 Task: Create a due date automation trigger when advanced on, on the monday after a card is due add fields without custom field "Resume" set to a number lower than 1 and lower than 10 at 11:00 AM.
Action: Mouse moved to (1133, 98)
Screenshot: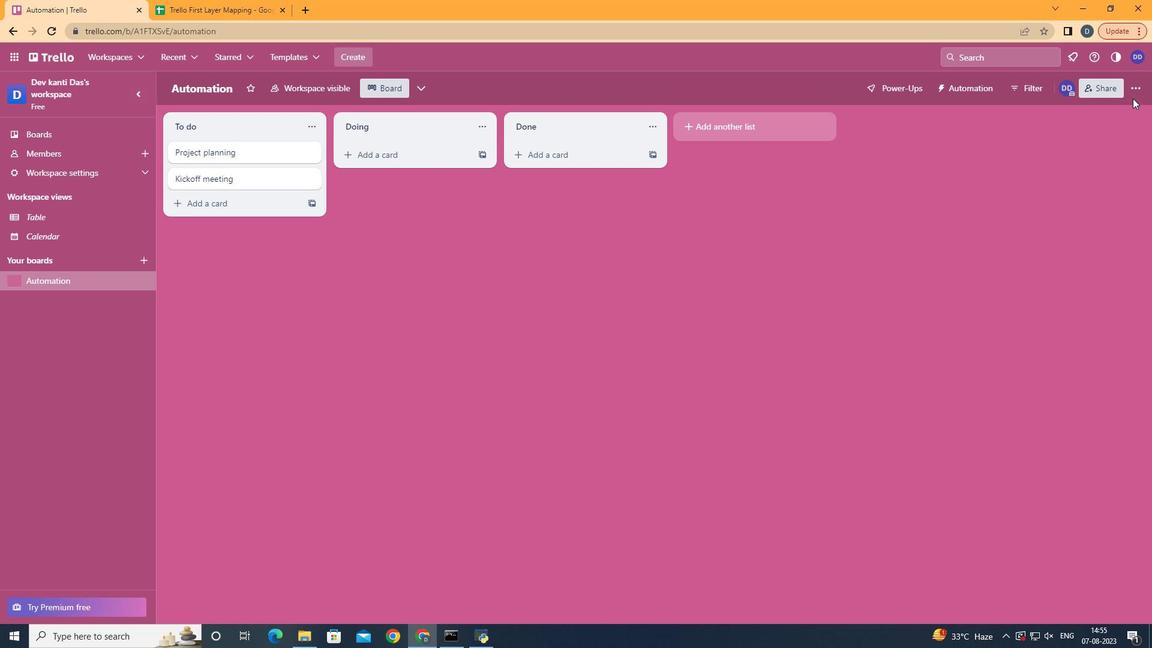 
Action: Mouse pressed left at (1133, 98)
Screenshot: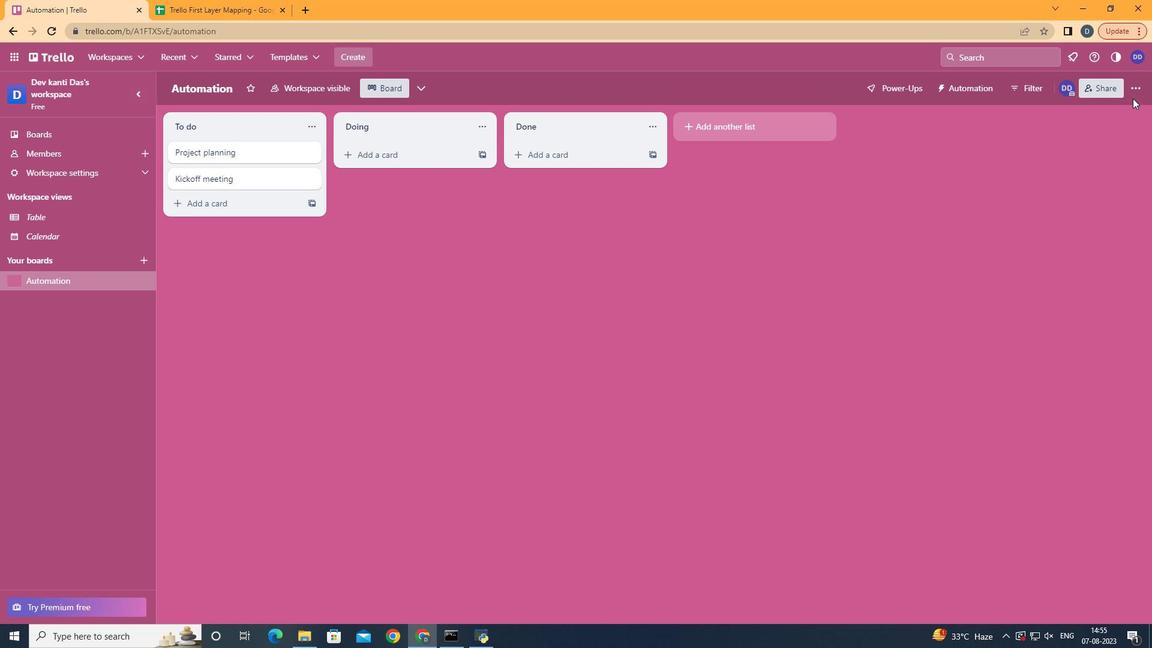 
Action: Mouse moved to (1133, 89)
Screenshot: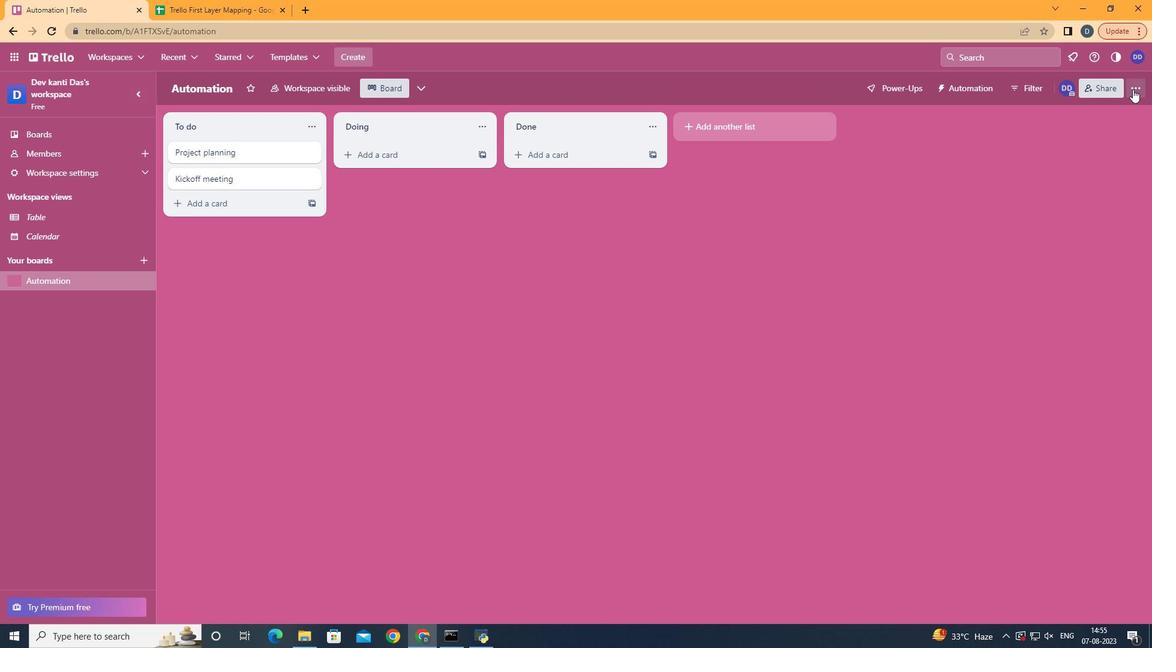 
Action: Mouse pressed left at (1133, 89)
Screenshot: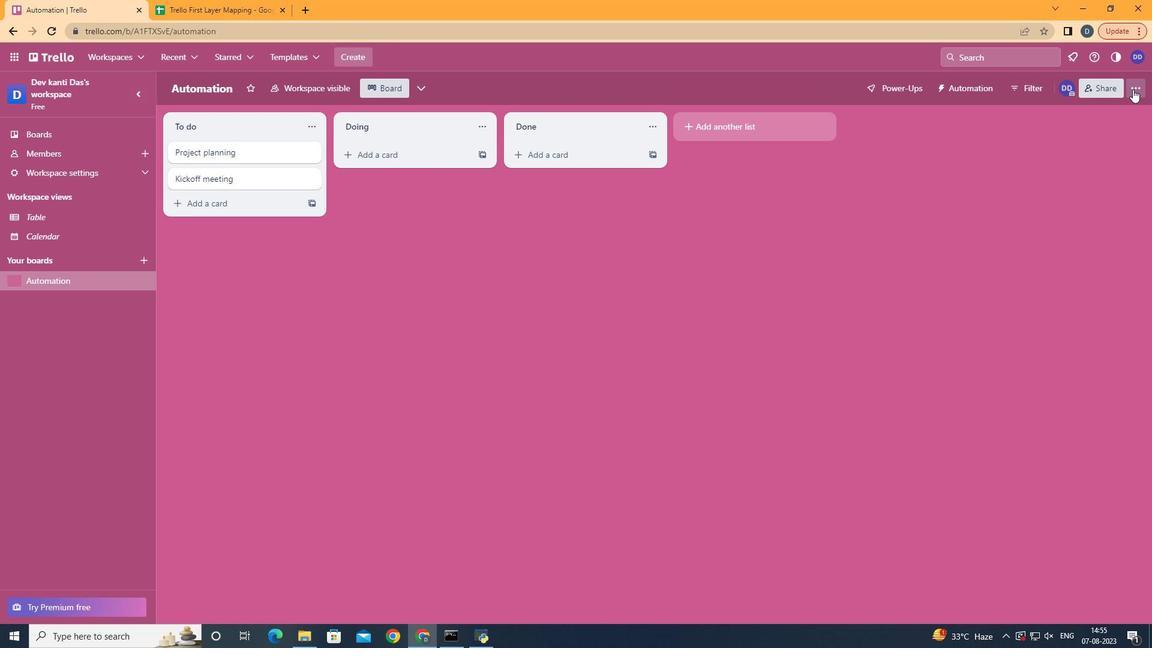 
Action: Mouse moved to (1049, 254)
Screenshot: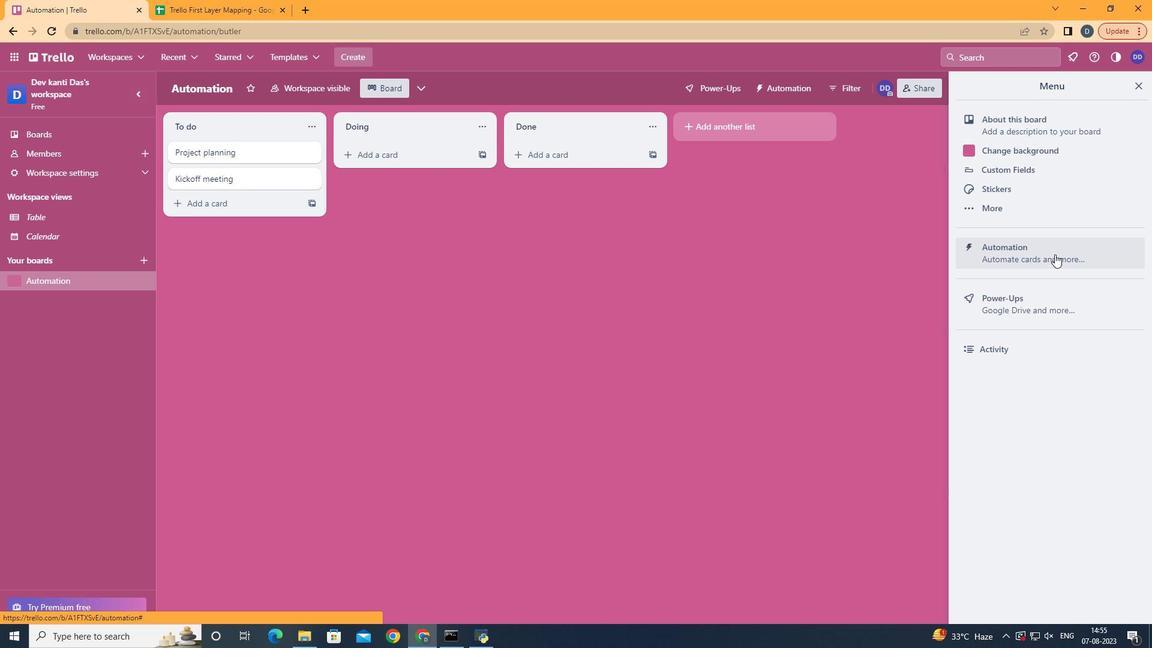 
Action: Mouse pressed left at (1049, 252)
Screenshot: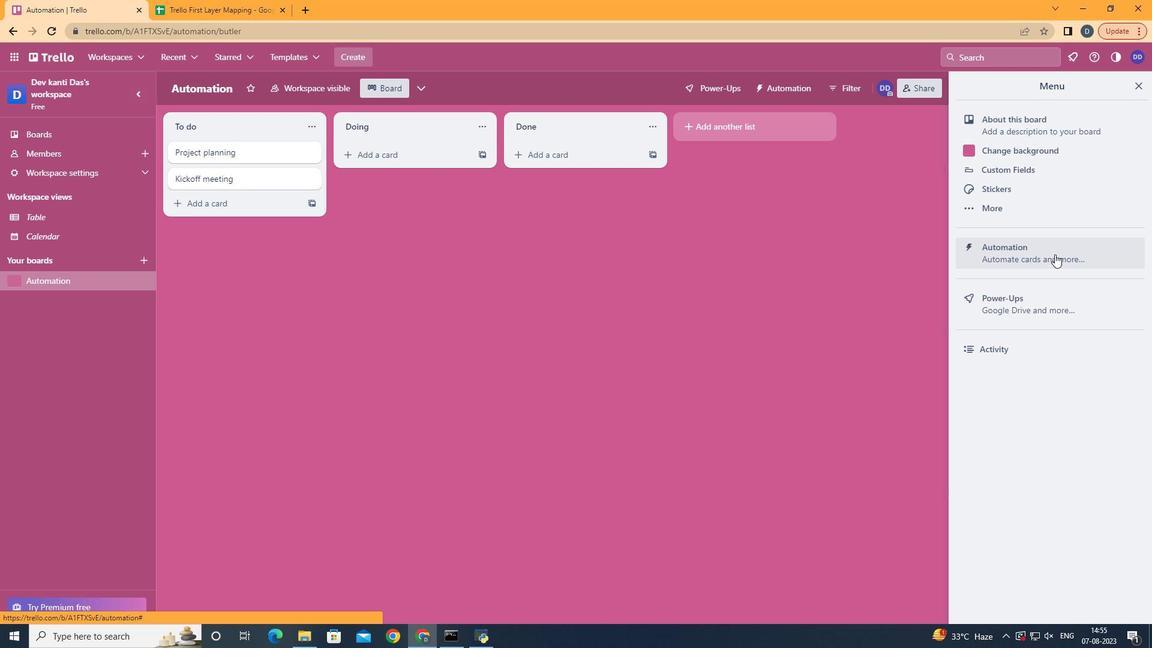 
Action: Mouse moved to (228, 233)
Screenshot: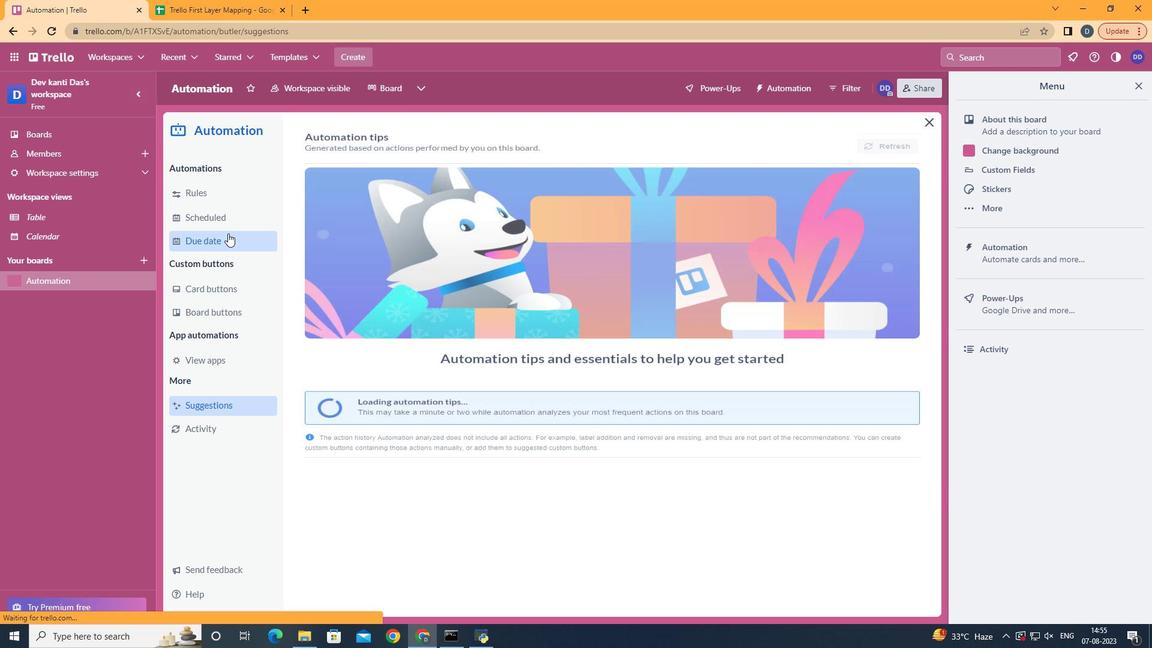 
Action: Mouse pressed left at (228, 233)
Screenshot: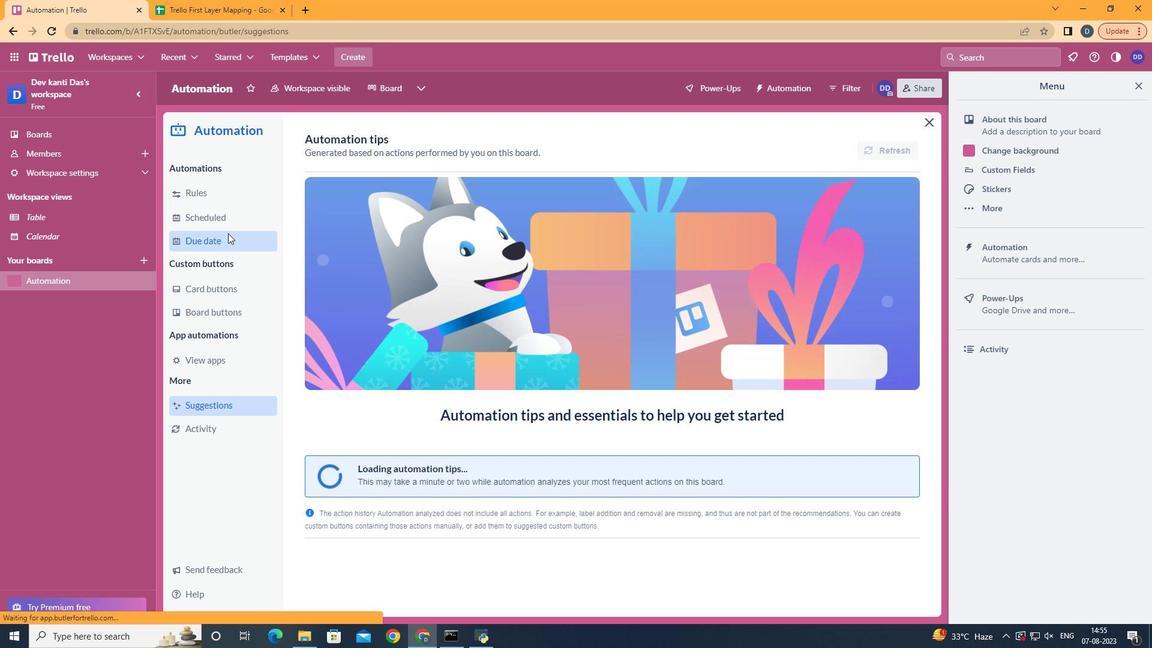 
Action: Mouse moved to (843, 145)
Screenshot: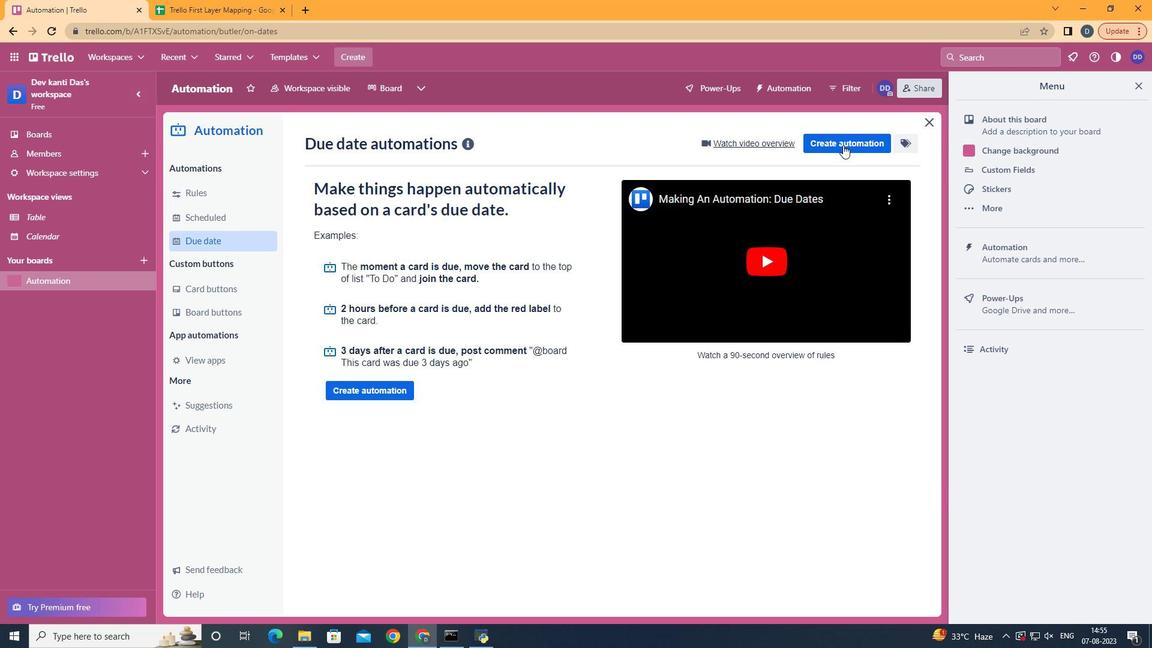 
Action: Mouse pressed left at (843, 145)
Screenshot: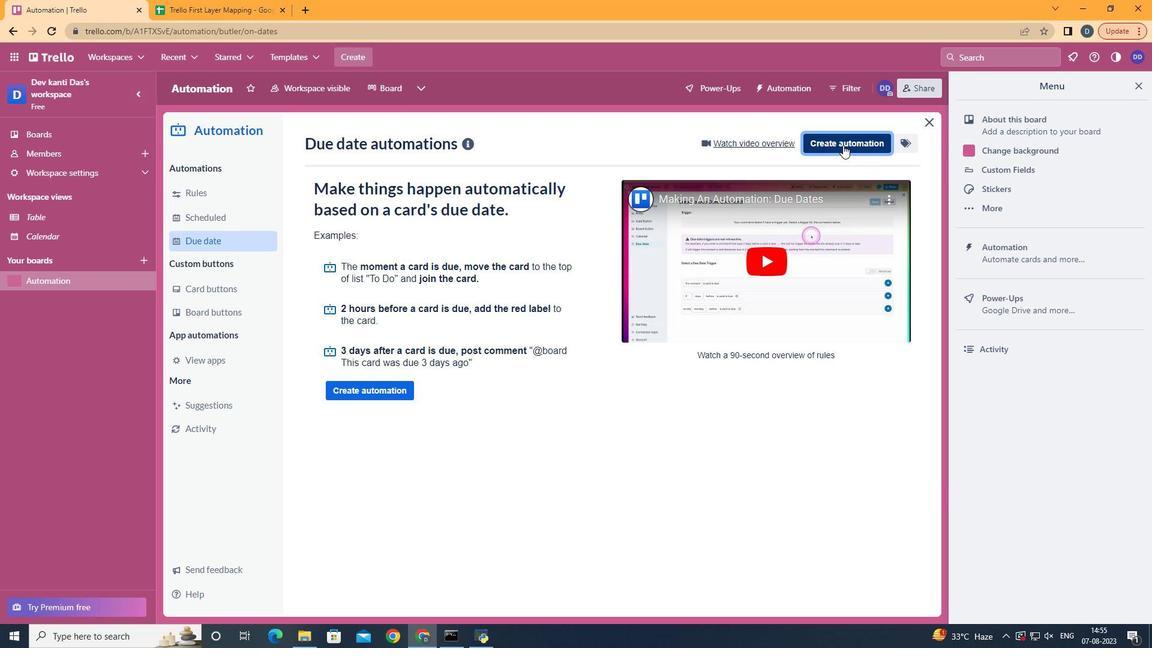 
Action: Mouse moved to (635, 260)
Screenshot: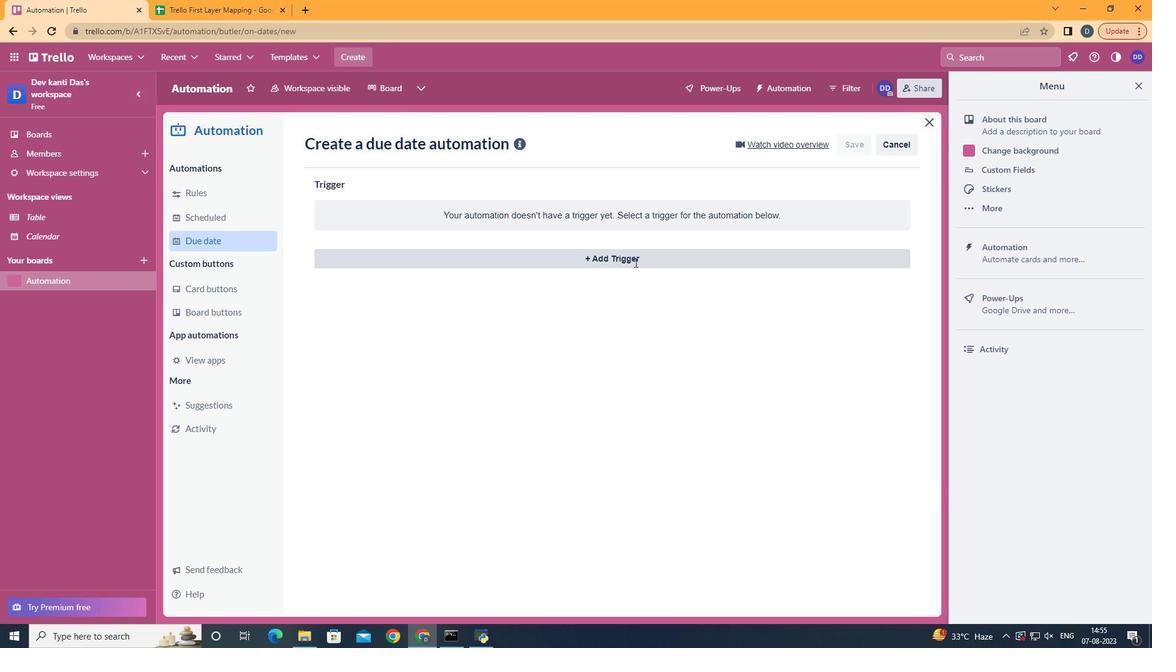 
Action: Mouse pressed left at (635, 260)
Screenshot: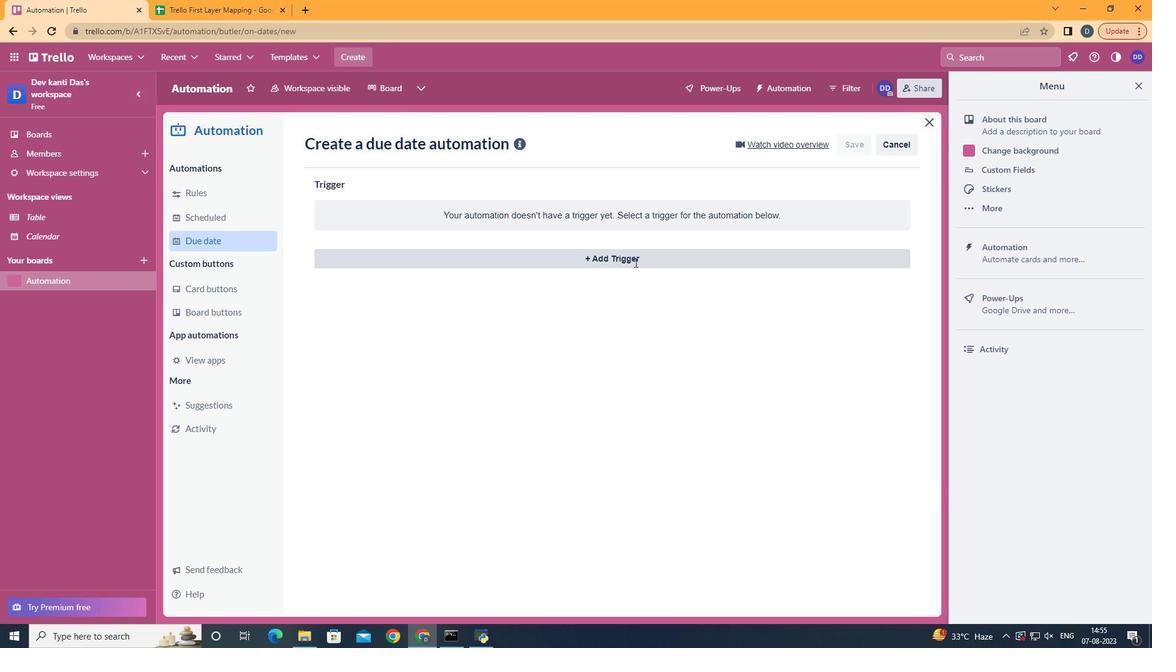 
Action: Mouse moved to (379, 316)
Screenshot: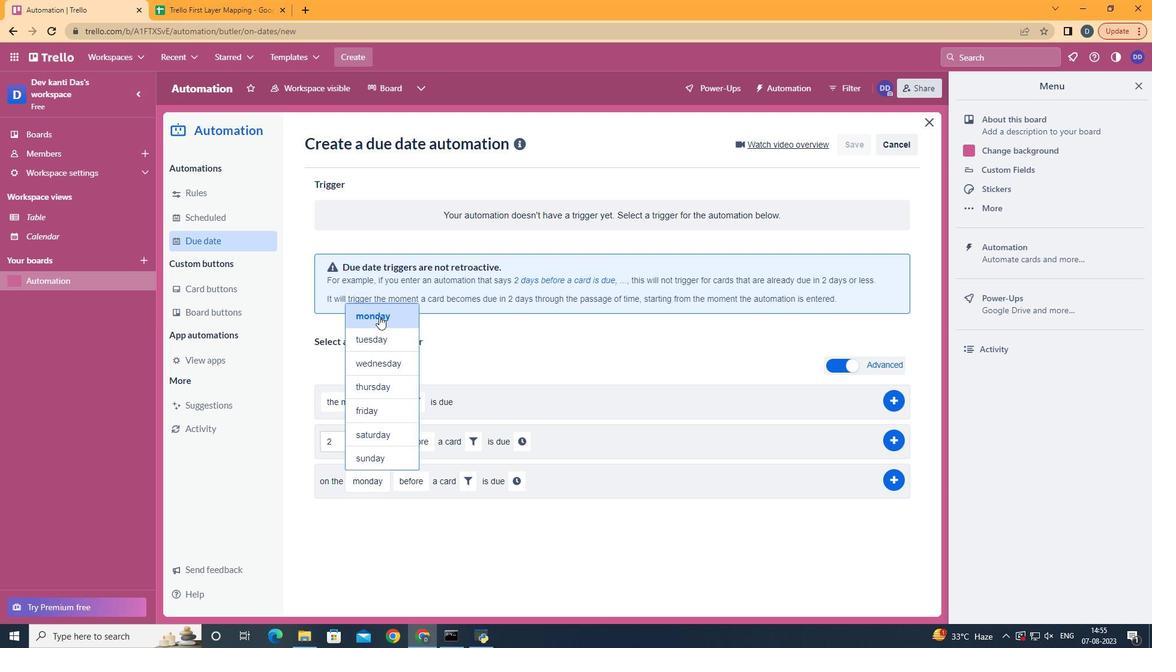 
Action: Mouse pressed left at (379, 316)
Screenshot: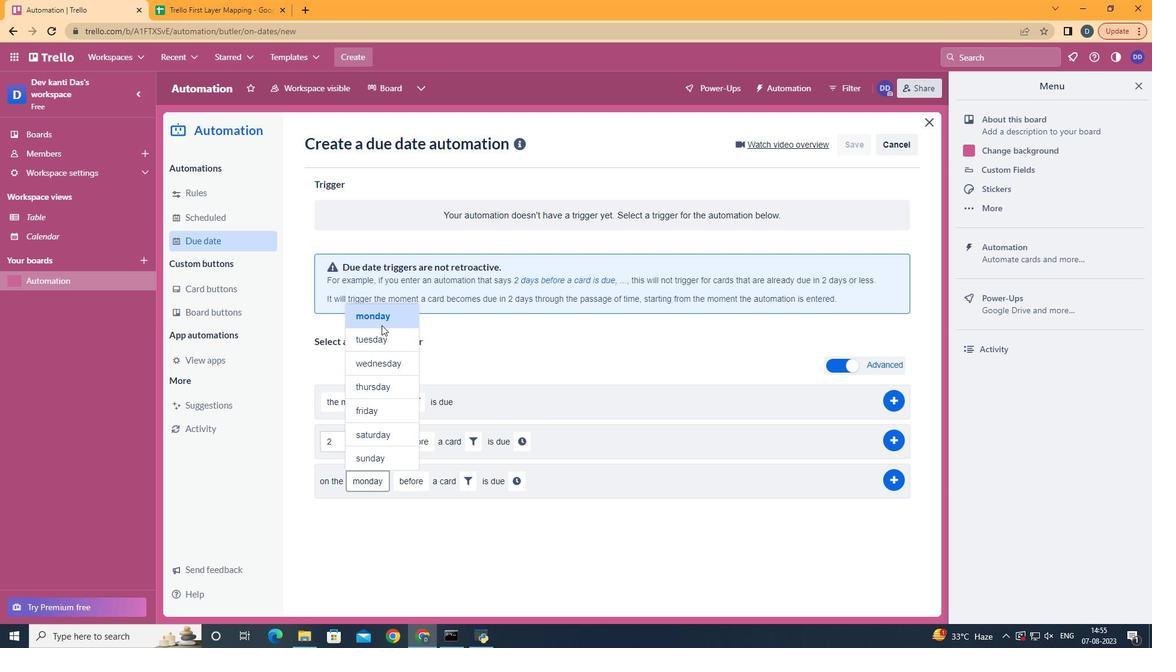 
Action: Mouse moved to (431, 529)
Screenshot: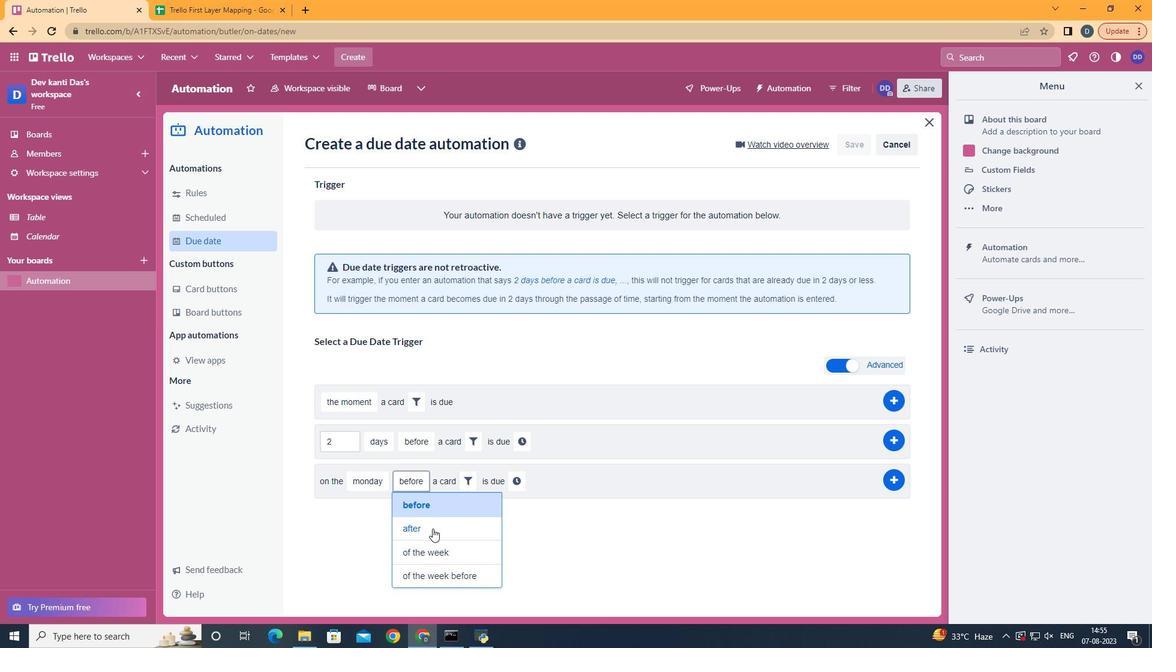 
Action: Mouse pressed left at (431, 529)
Screenshot: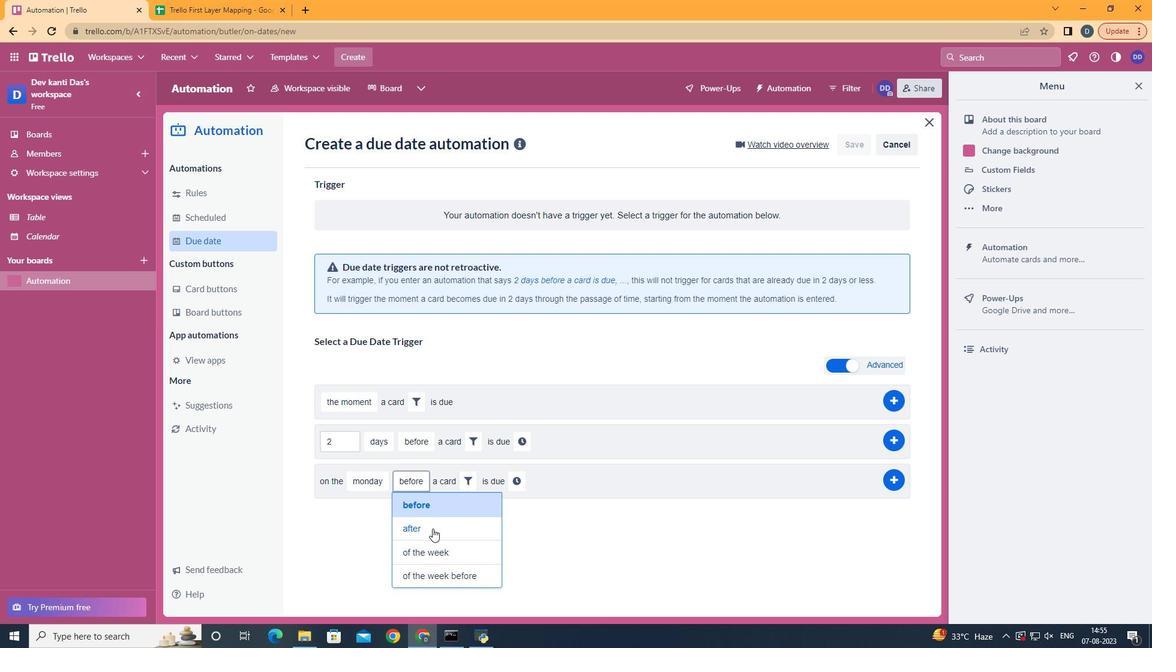 
Action: Mouse moved to (456, 480)
Screenshot: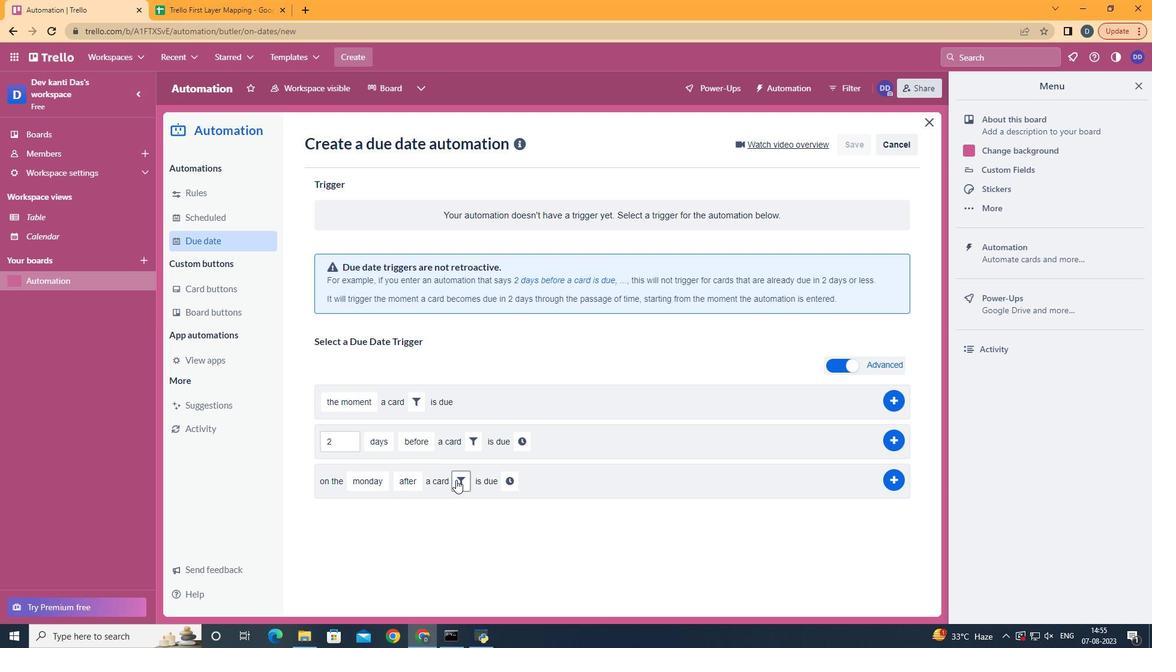 
Action: Mouse pressed left at (456, 480)
Screenshot: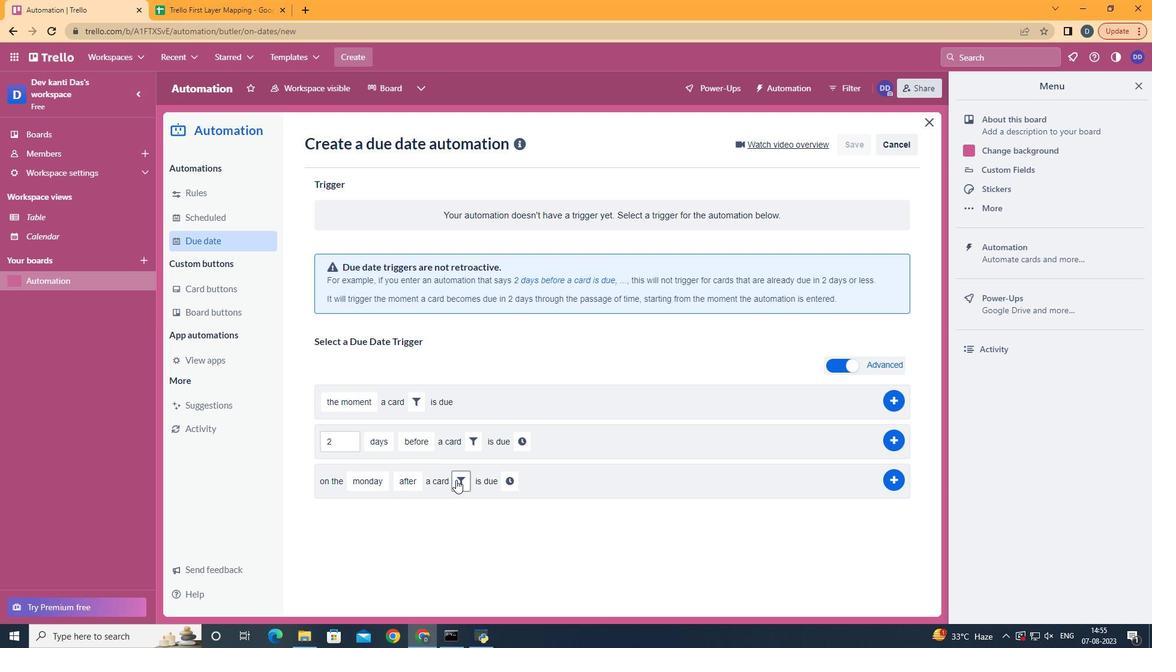 
Action: Mouse moved to (662, 512)
Screenshot: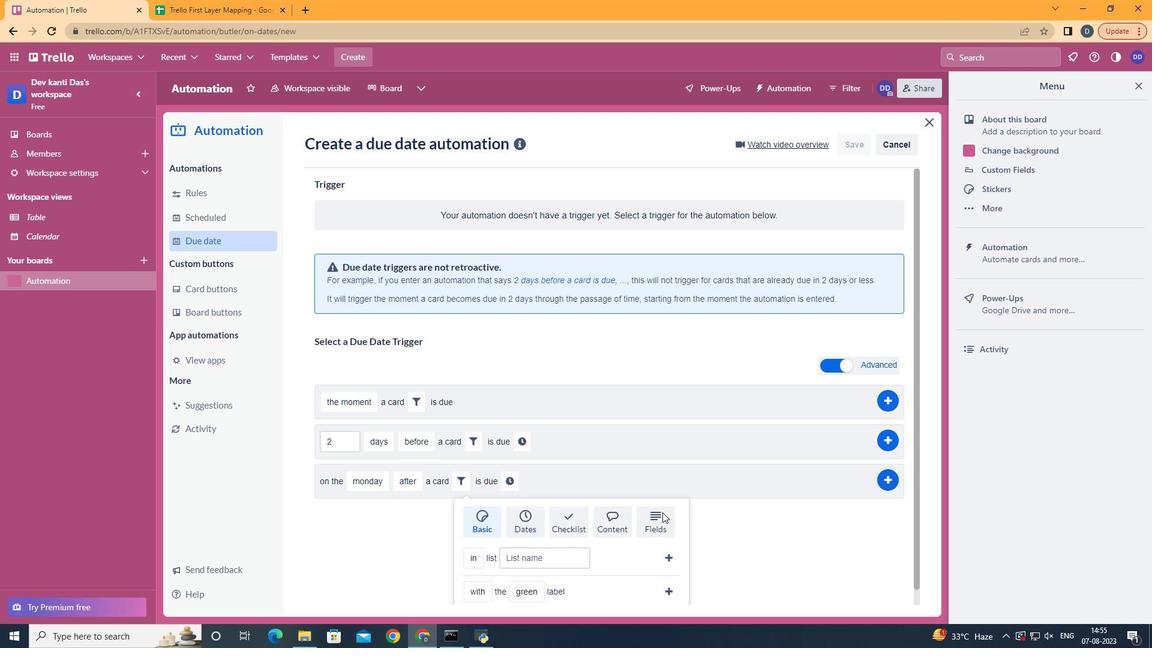 
Action: Mouse pressed left at (662, 512)
Screenshot: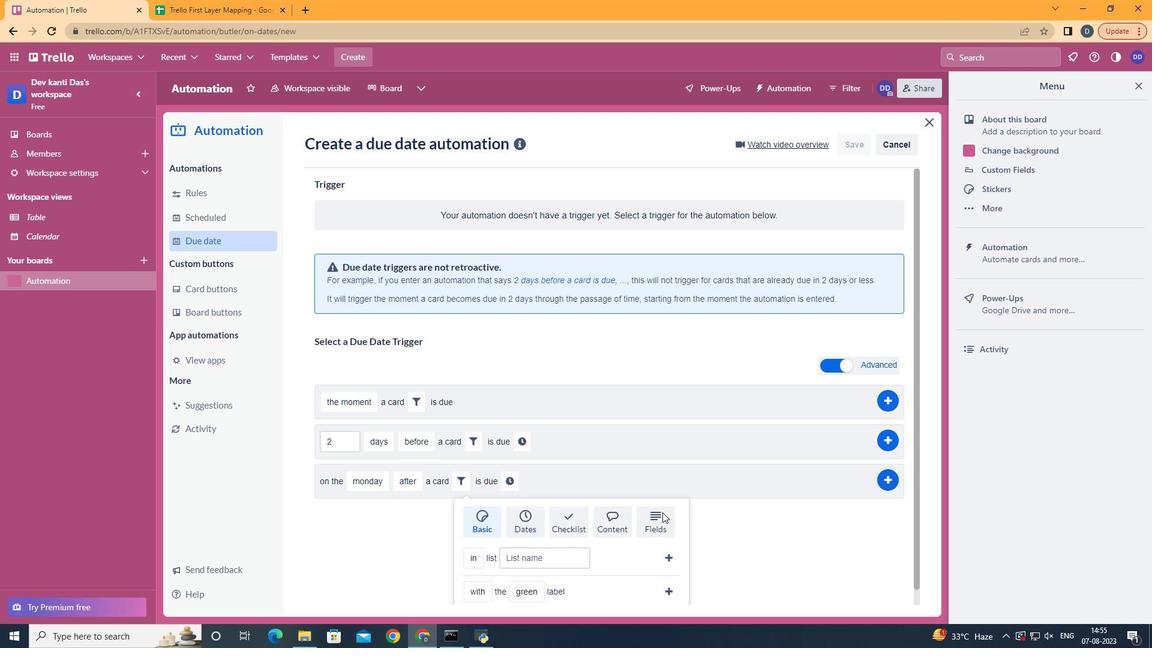 
Action: Mouse scrolled (662, 512) with delta (0, 0)
Screenshot: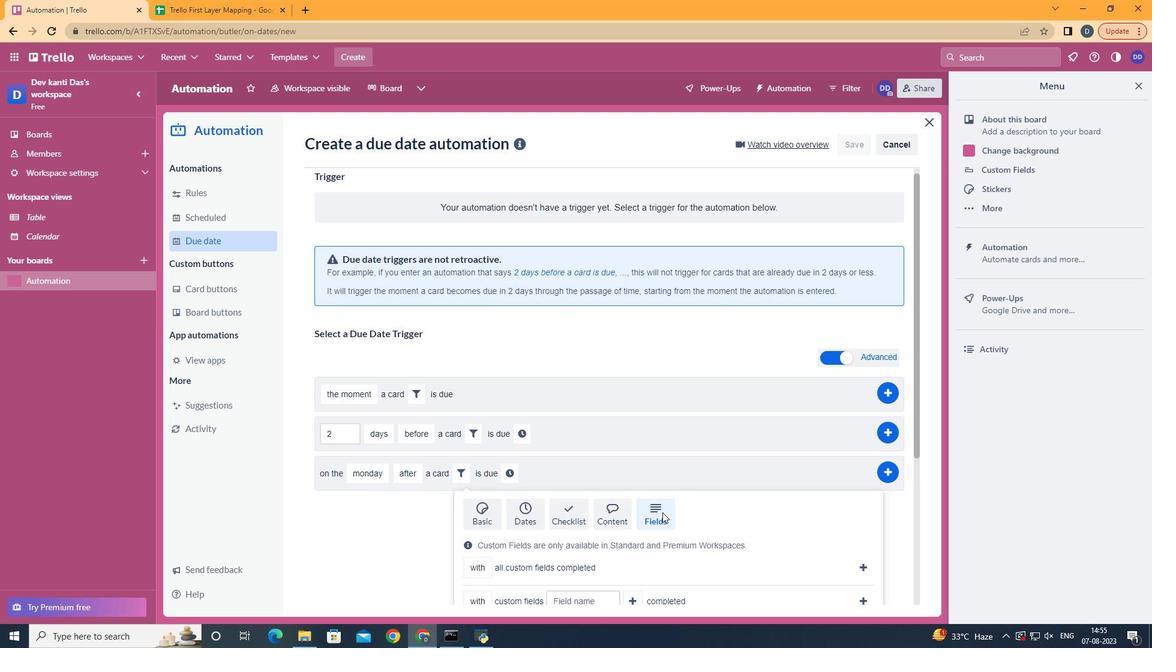
Action: Mouse scrolled (662, 512) with delta (0, 0)
Screenshot: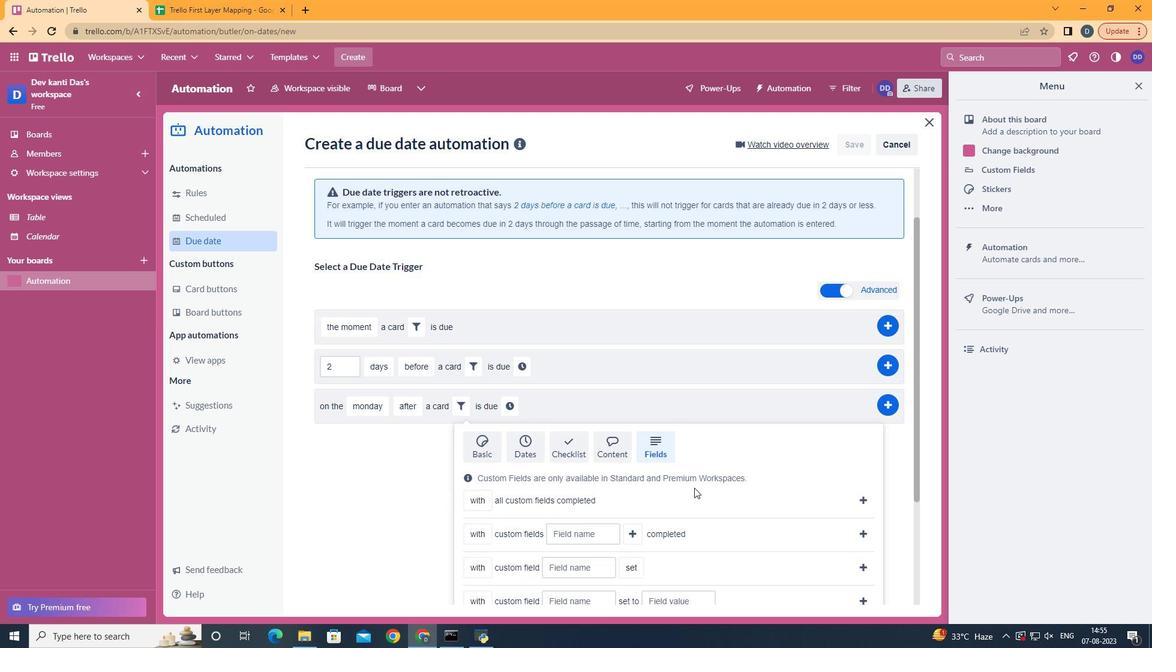 
Action: Mouse scrolled (662, 512) with delta (0, 0)
Screenshot: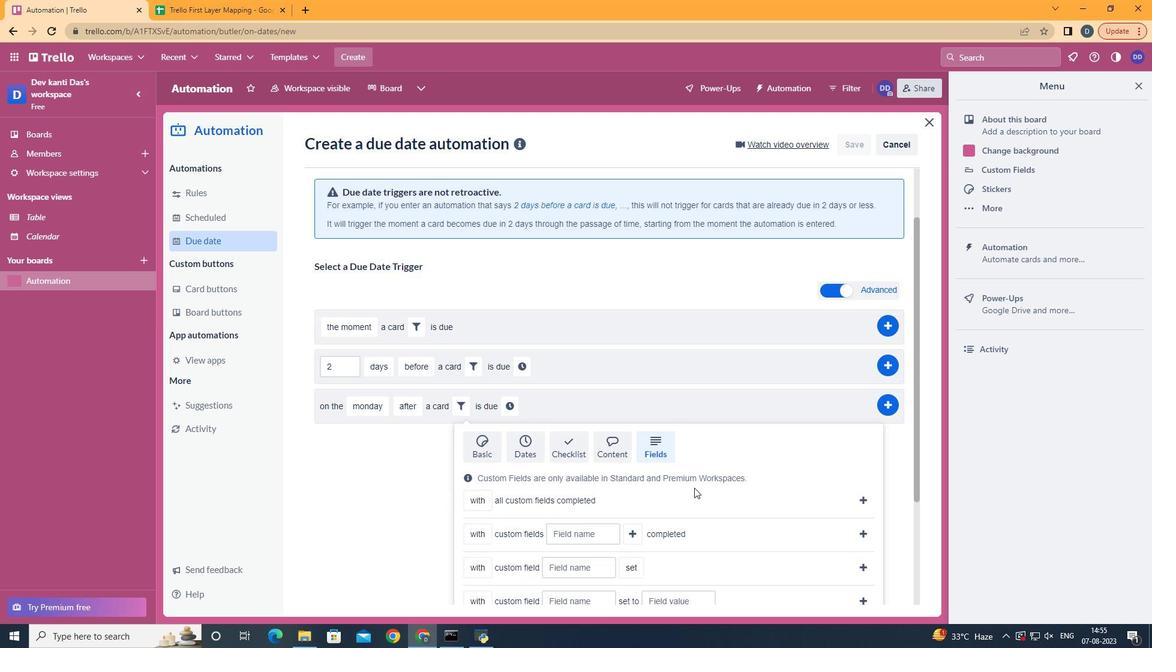 
Action: Mouse scrolled (662, 512) with delta (0, 0)
Screenshot: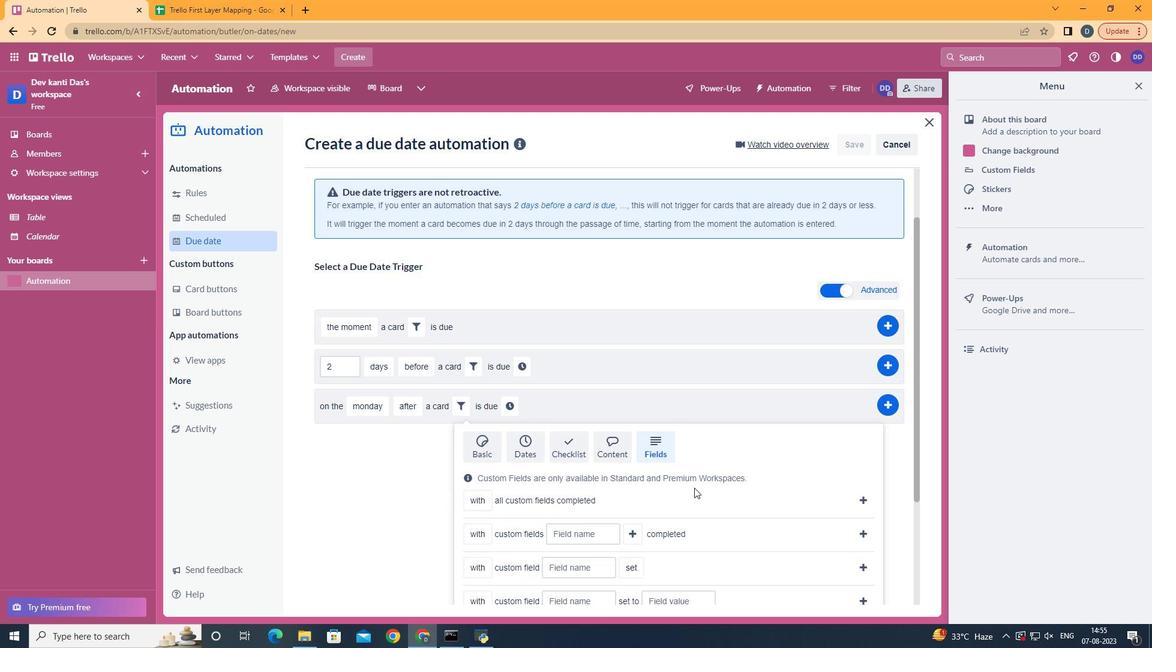 
Action: Mouse scrolled (662, 512) with delta (0, 0)
Screenshot: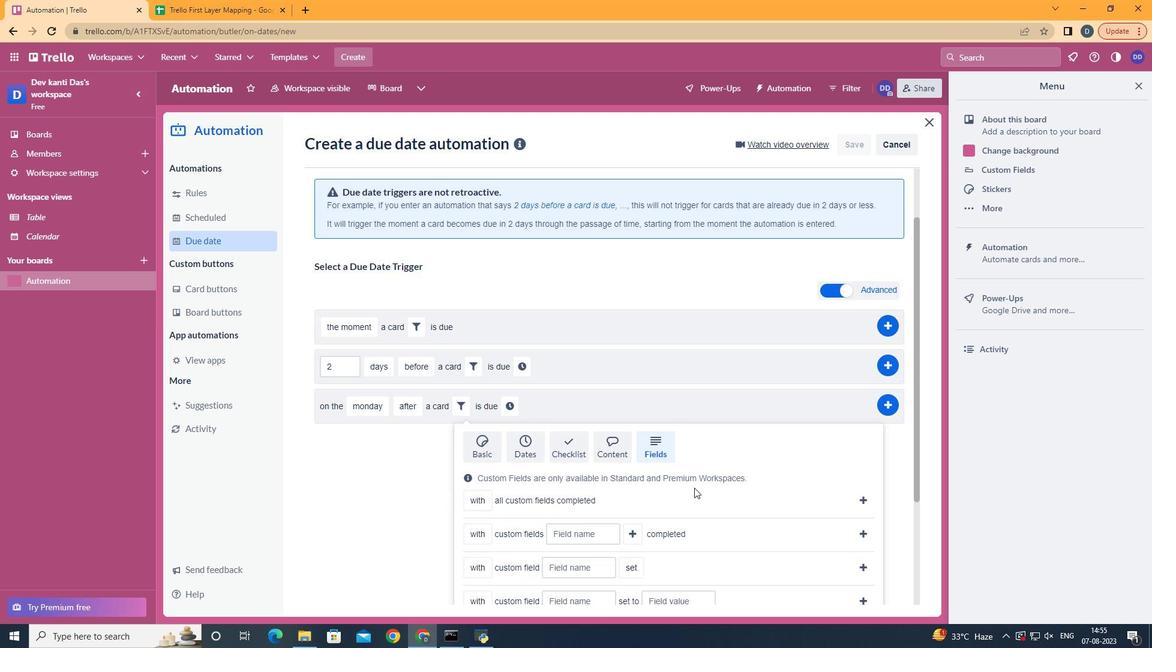 
Action: Mouse scrolled (662, 512) with delta (0, 0)
Screenshot: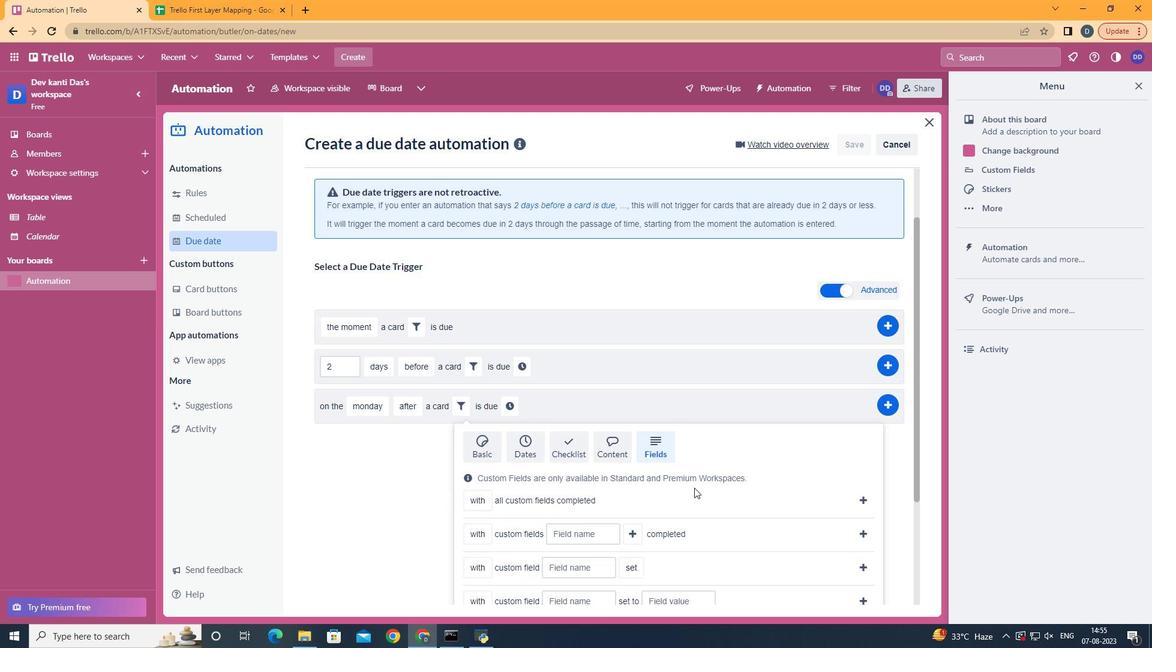 
Action: Mouse moved to (488, 555)
Screenshot: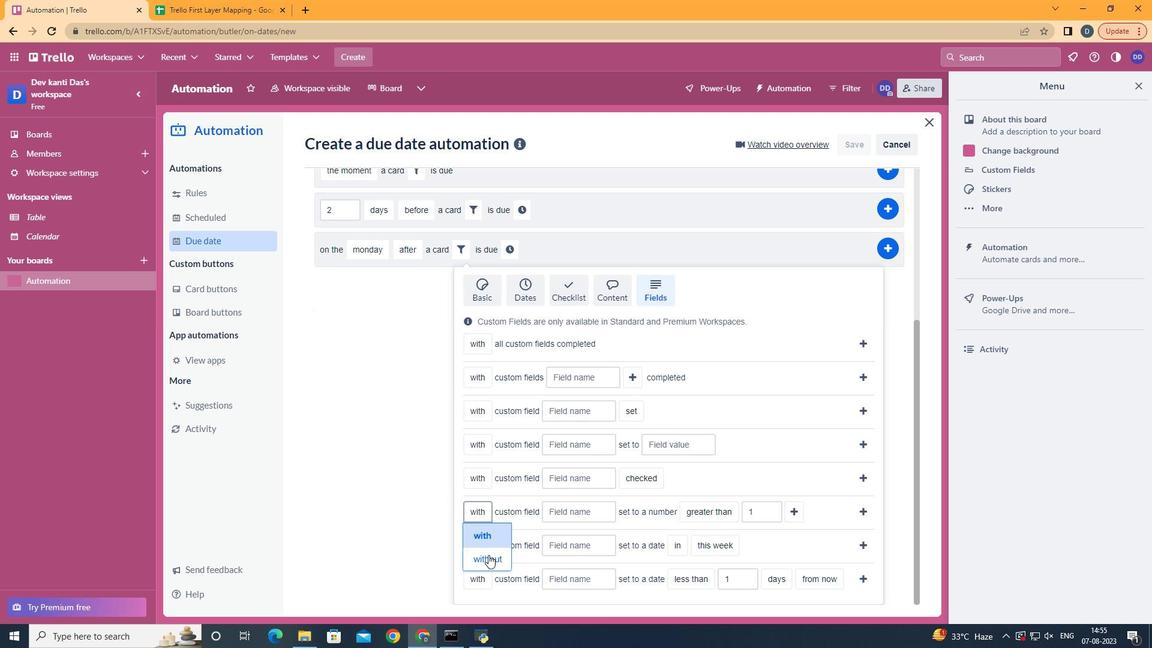 
Action: Mouse pressed left at (488, 555)
Screenshot: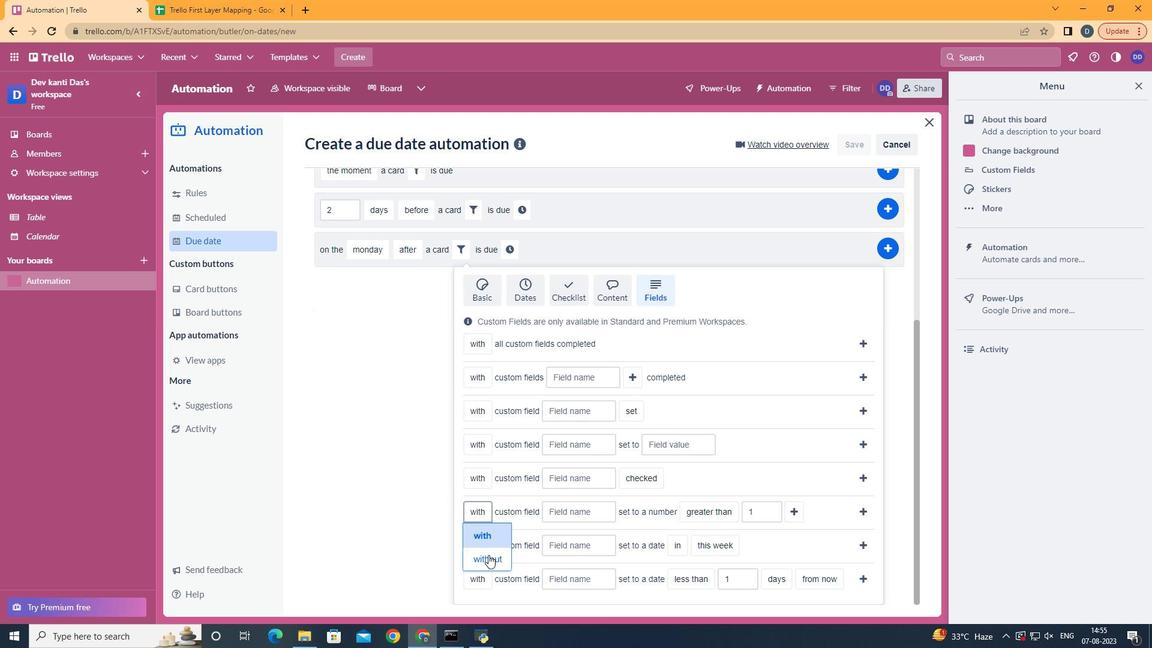 
Action: Mouse moved to (580, 516)
Screenshot: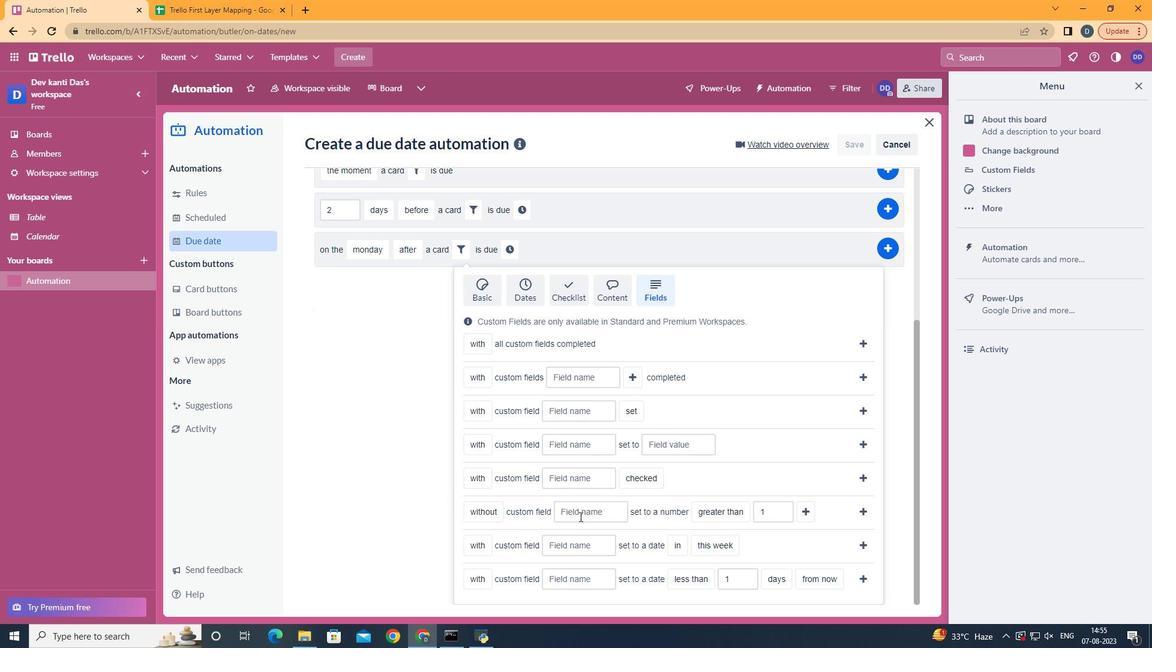 
Action: Mouse pressed left at (580, 516)
Screenshot: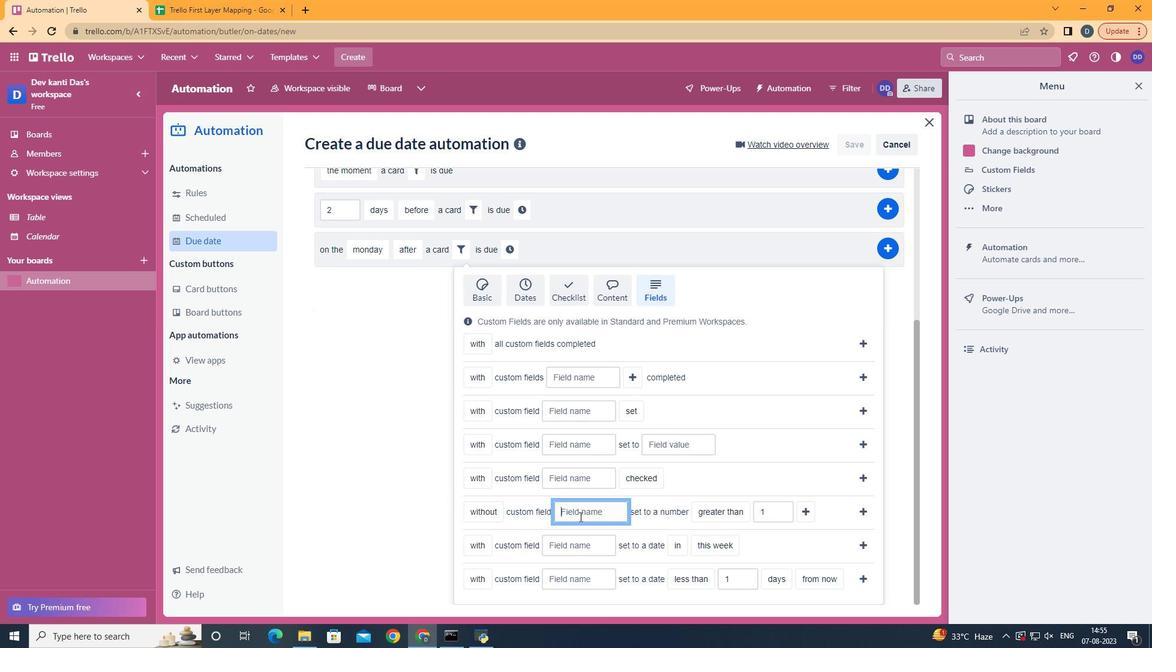 
Action: Key pressed <Key.shift>Resume
Screenshot: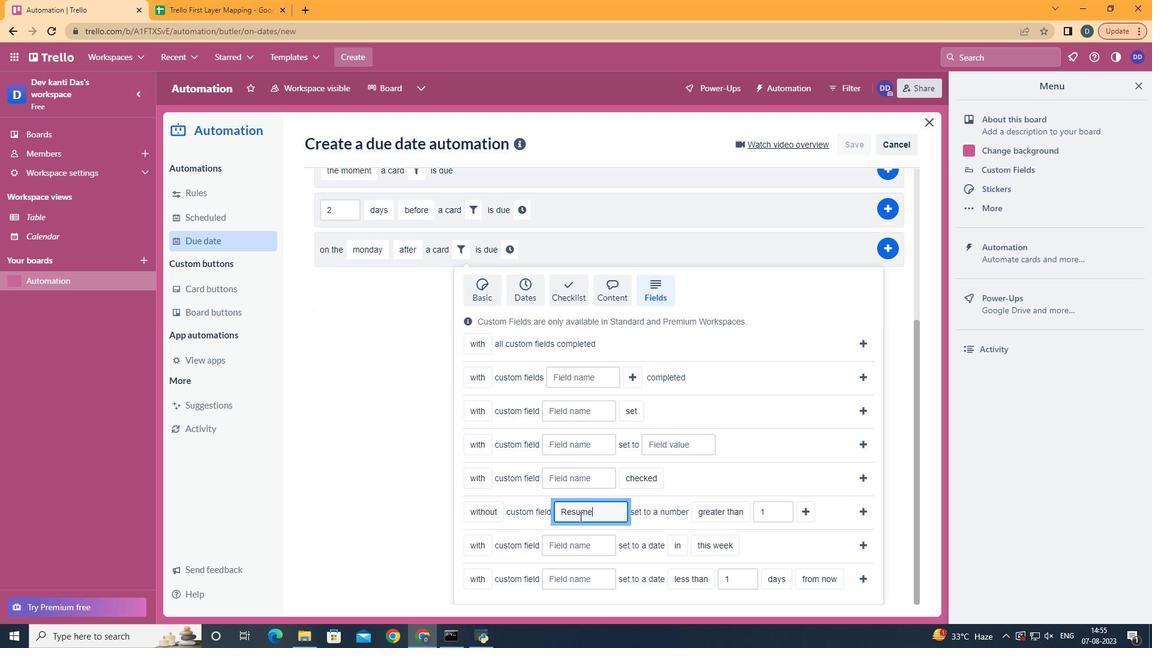 
Action: Mouse moved to (745, 465)
Screenshot: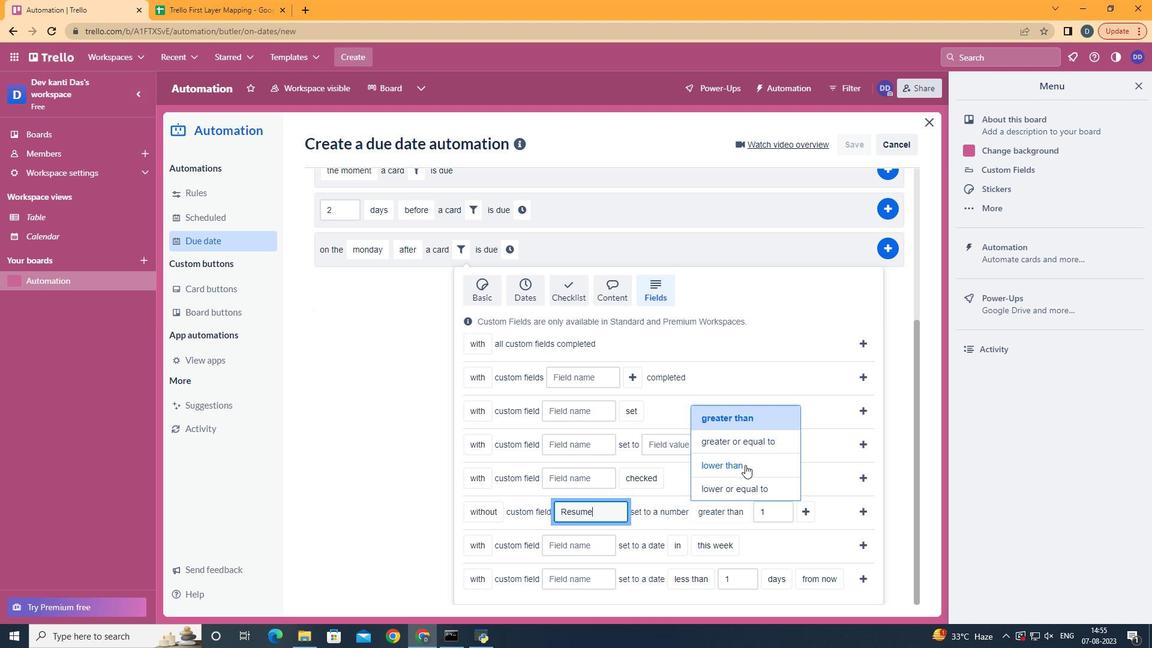 
Action: Mouse pressed left at (745, 465)
Screenshot: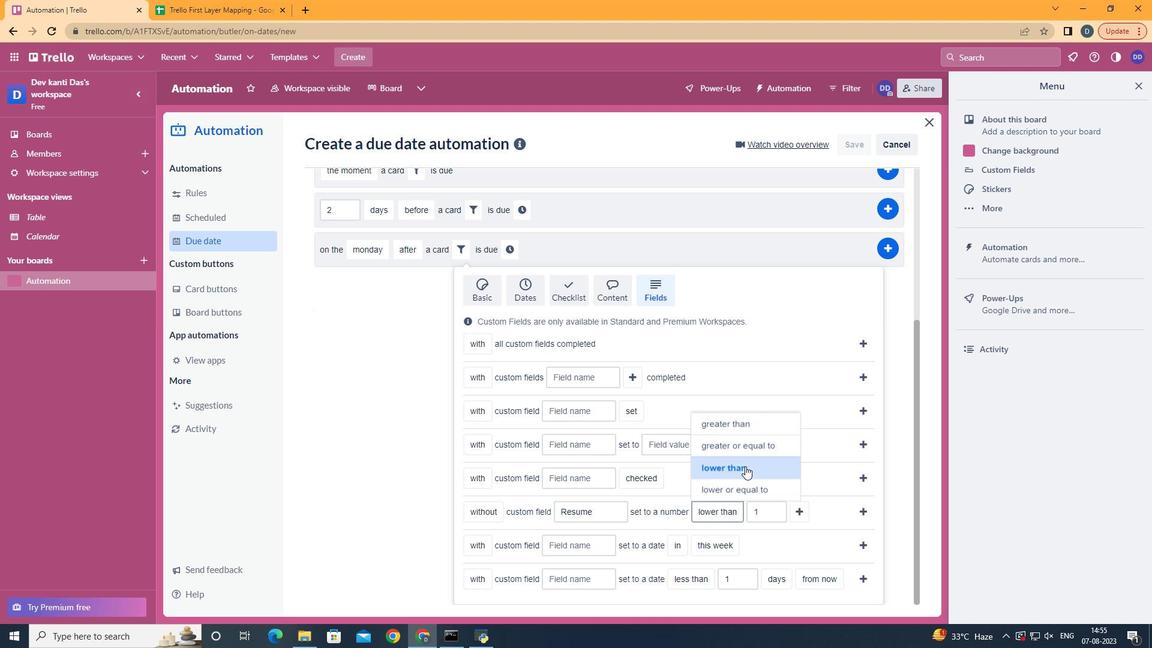 
Action: Mouse moved to (801, 507)
Screenshot: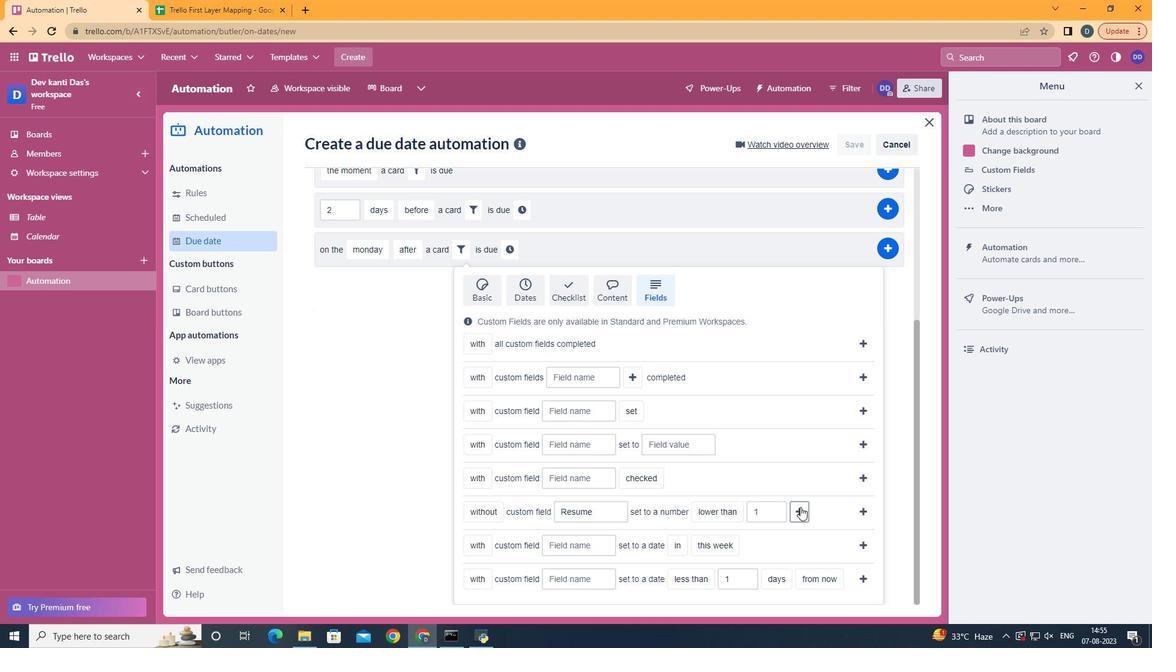 
Action: Mouse pressed left at (801, 507)
Screenshot: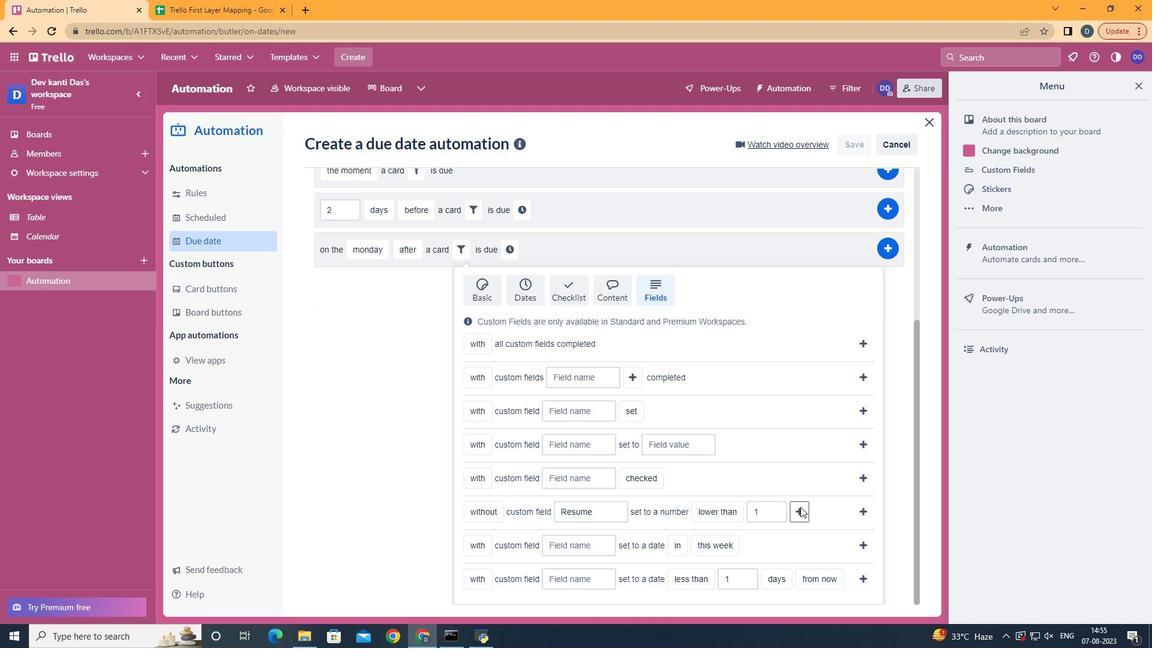 
Action: Mouse moved to (523, 436)
Screenshot: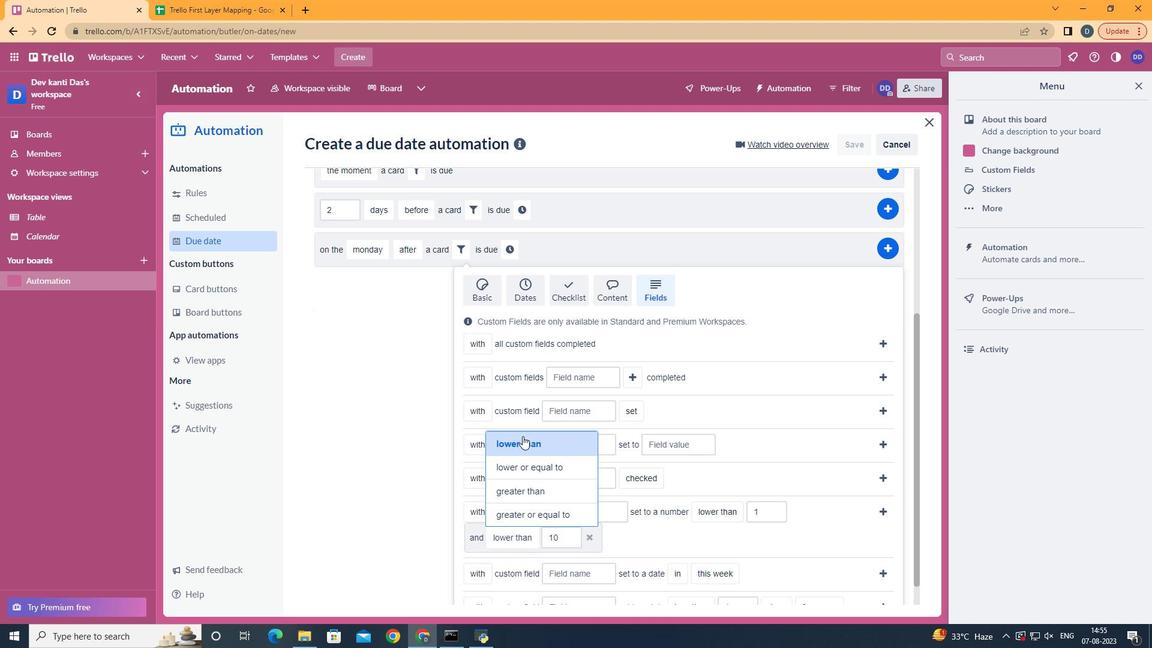 
Action: Mouse pressed left at (523, 436)
Screenshot: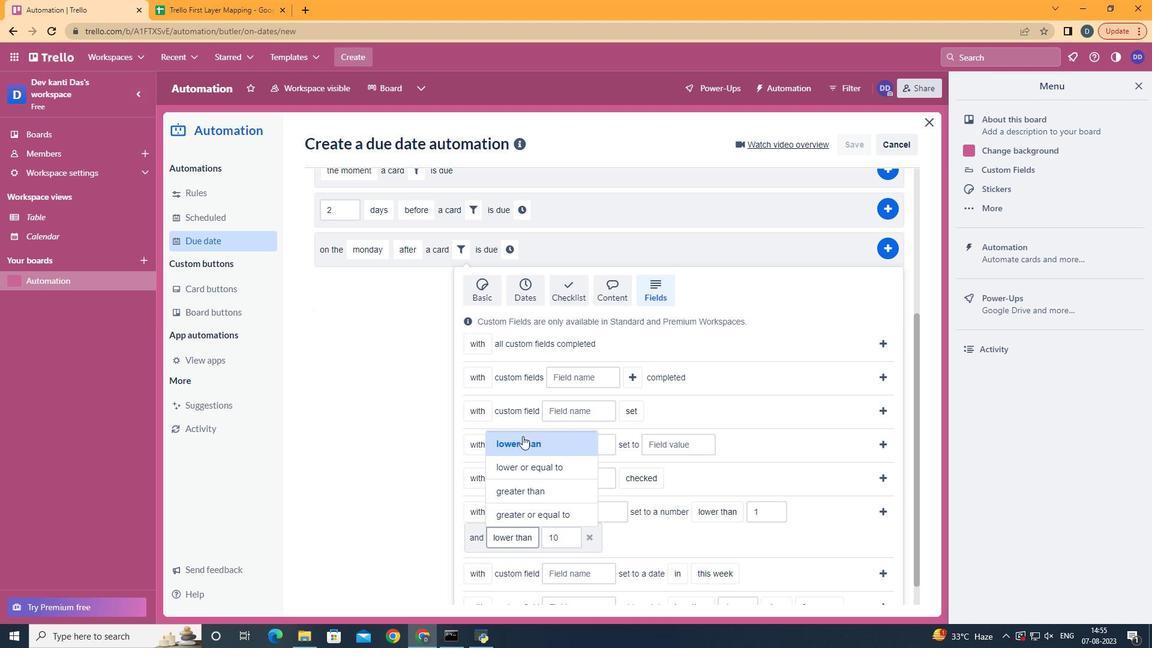 
Action: Mouse moved to (874, 516)
Screenshot: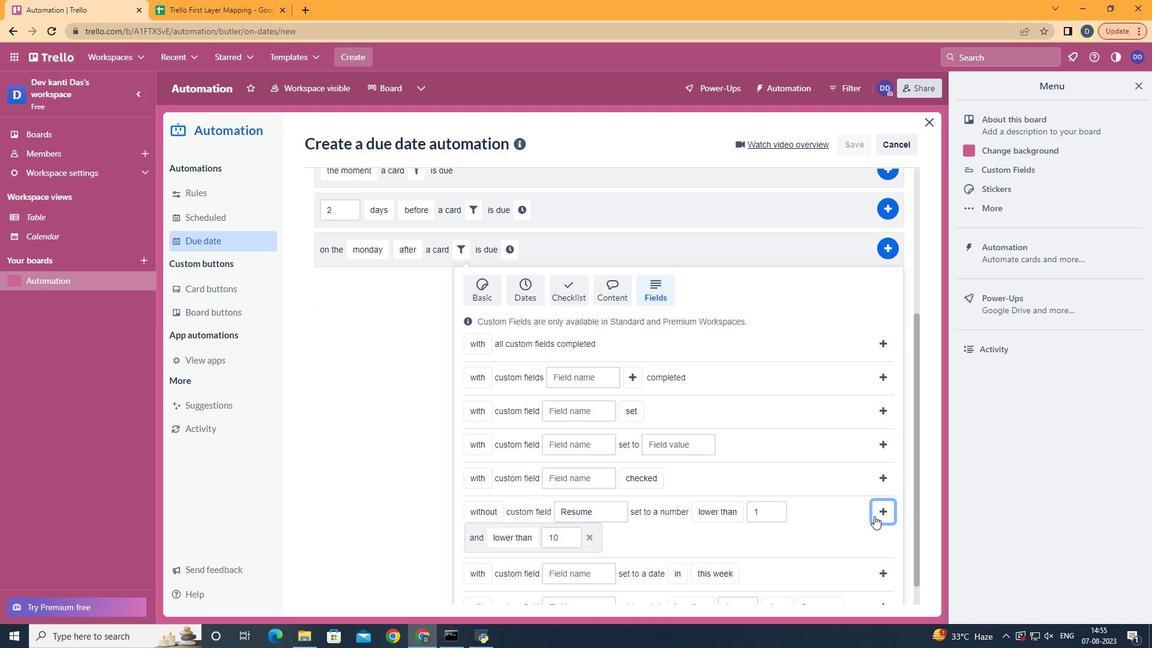 
Action: Mouse pressed left at (874, 516)
Screenshot: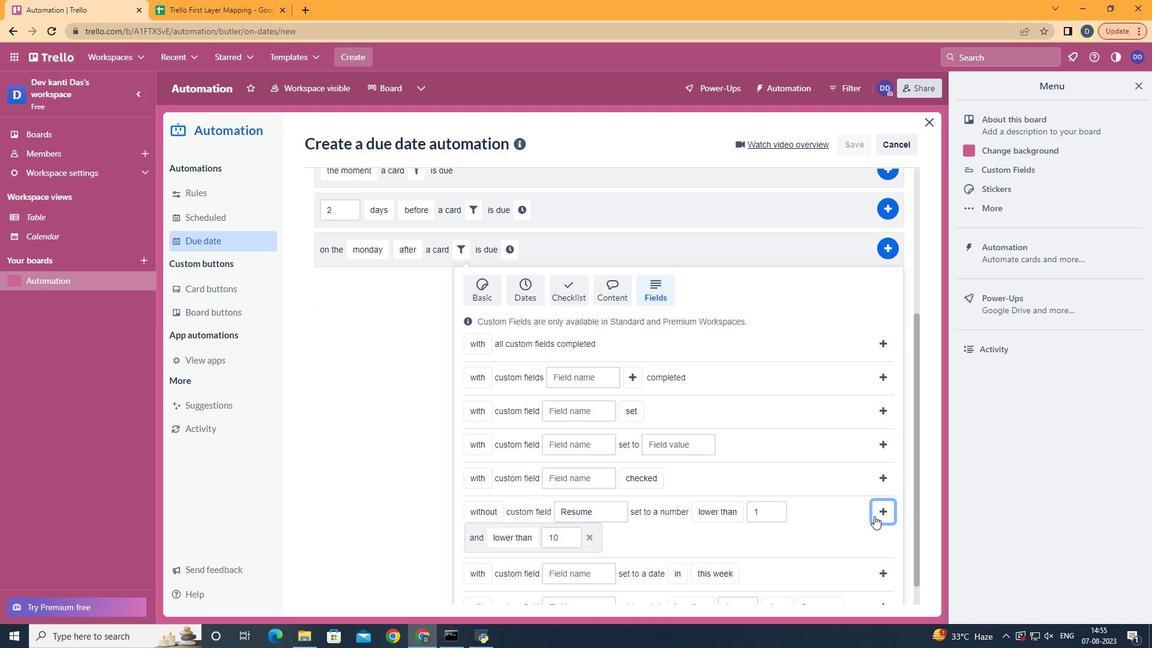 
Action: Mouse moved to (827, 477)
Screenshot: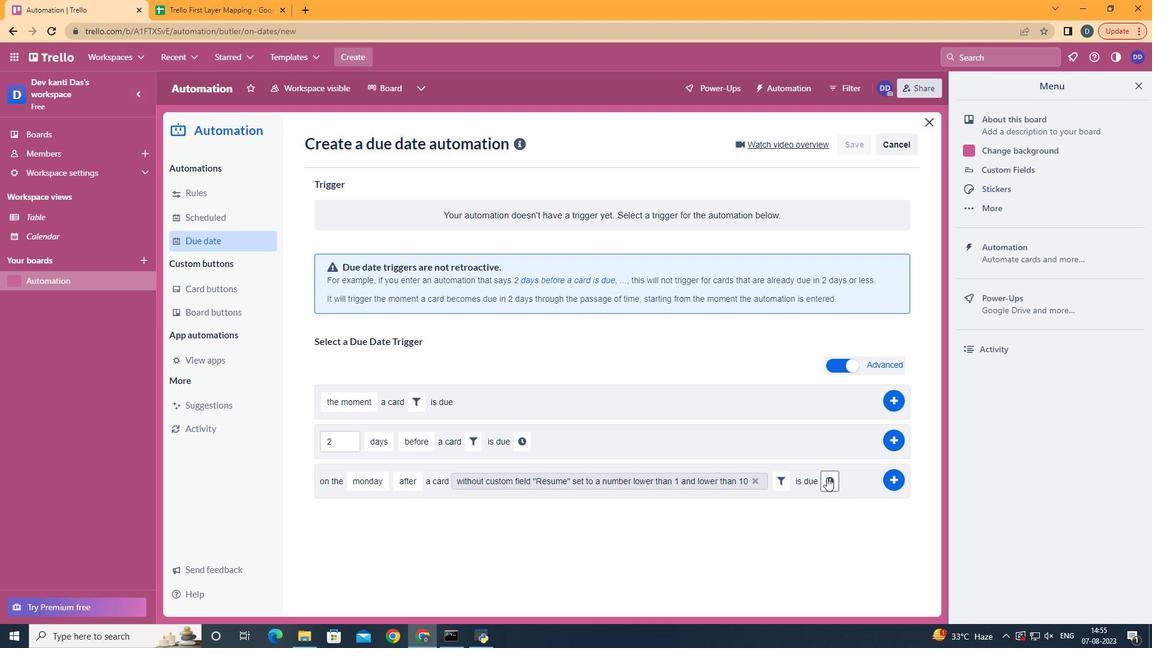 
Action: Mouse pressed left at (827, 477)
Screenshot: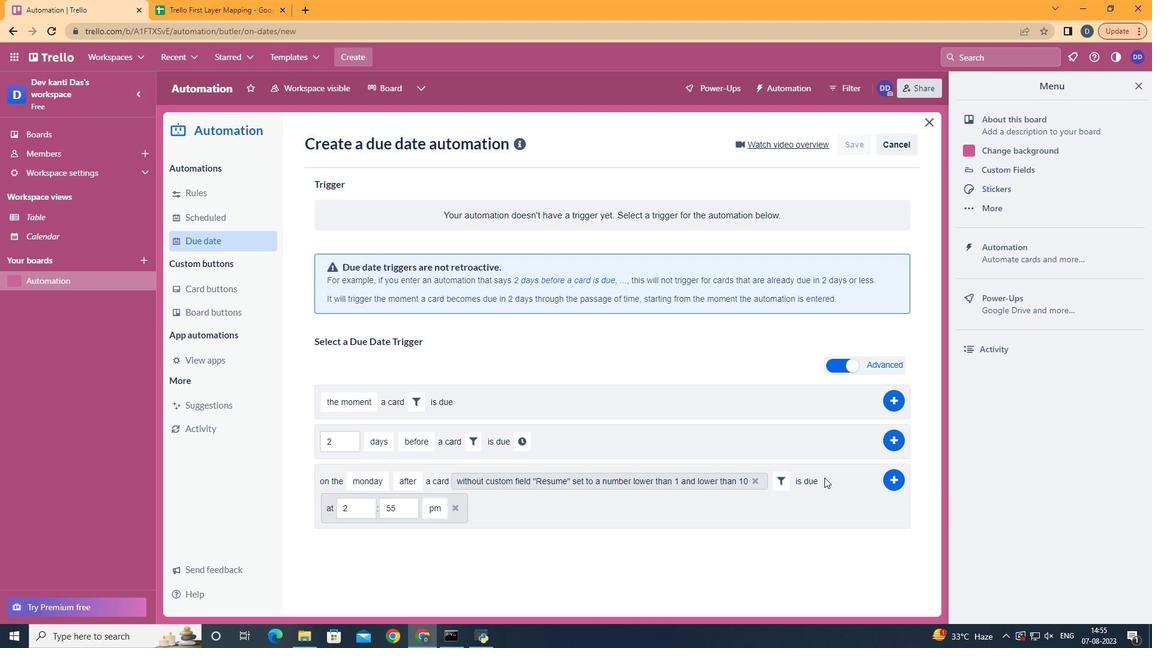 
Action: Mouse moved to (357, 506)
Screenshot: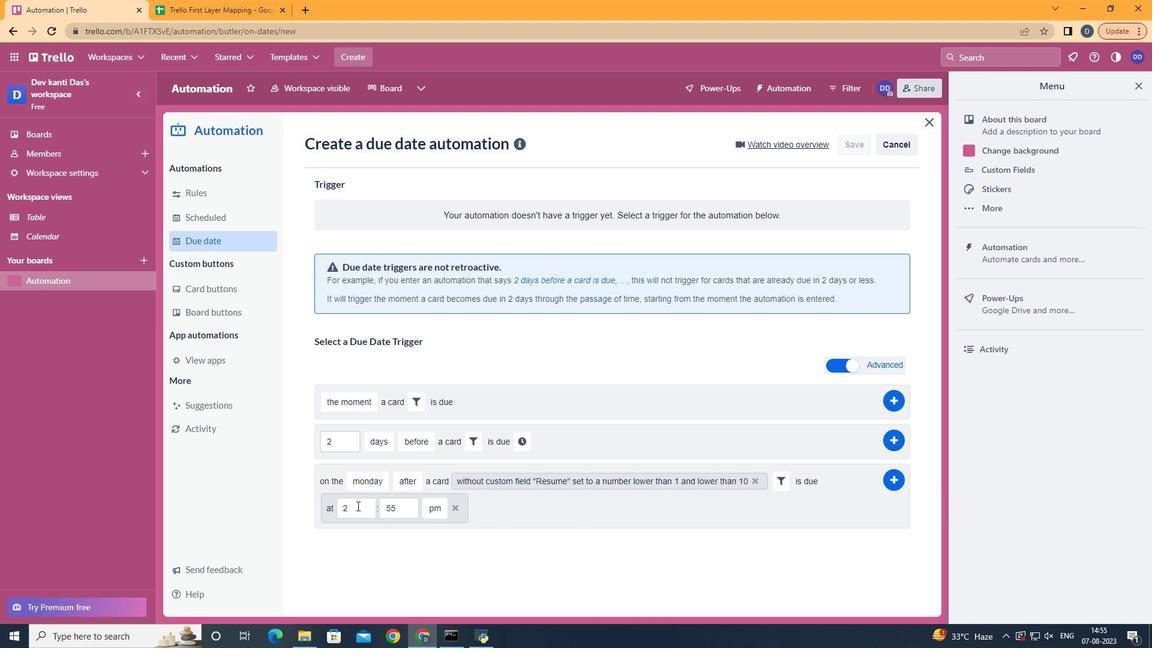 
Action: Mouse pressed left at (357, 506)
Screenshot: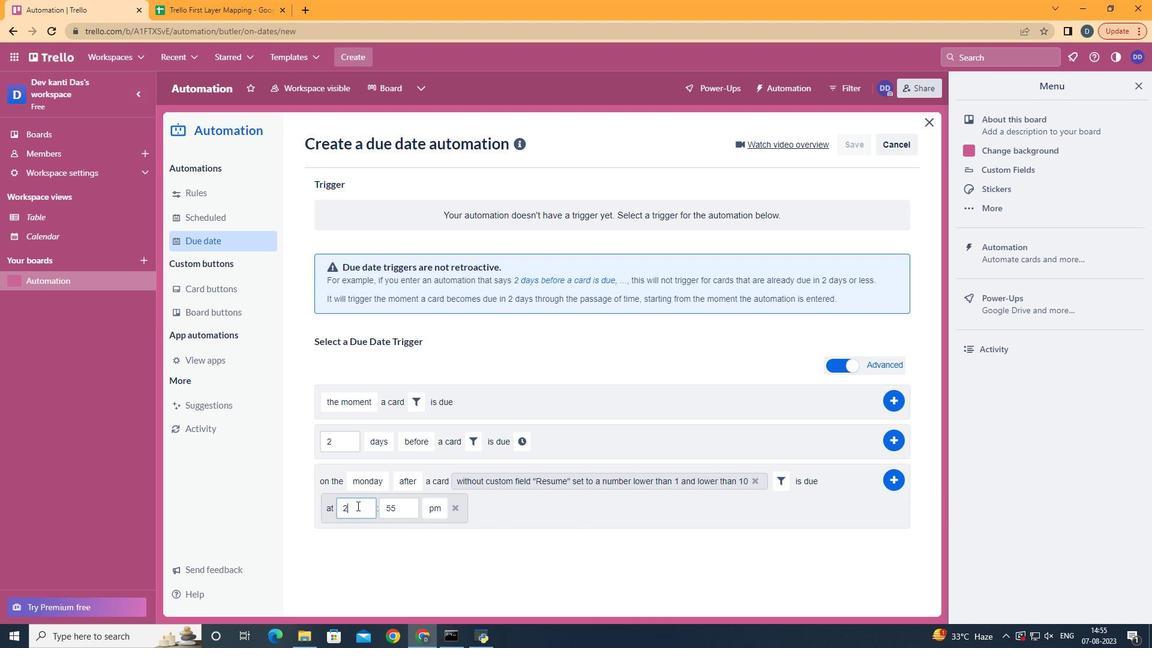 
Action: Mouse moved to (356, 506)
Screenshot: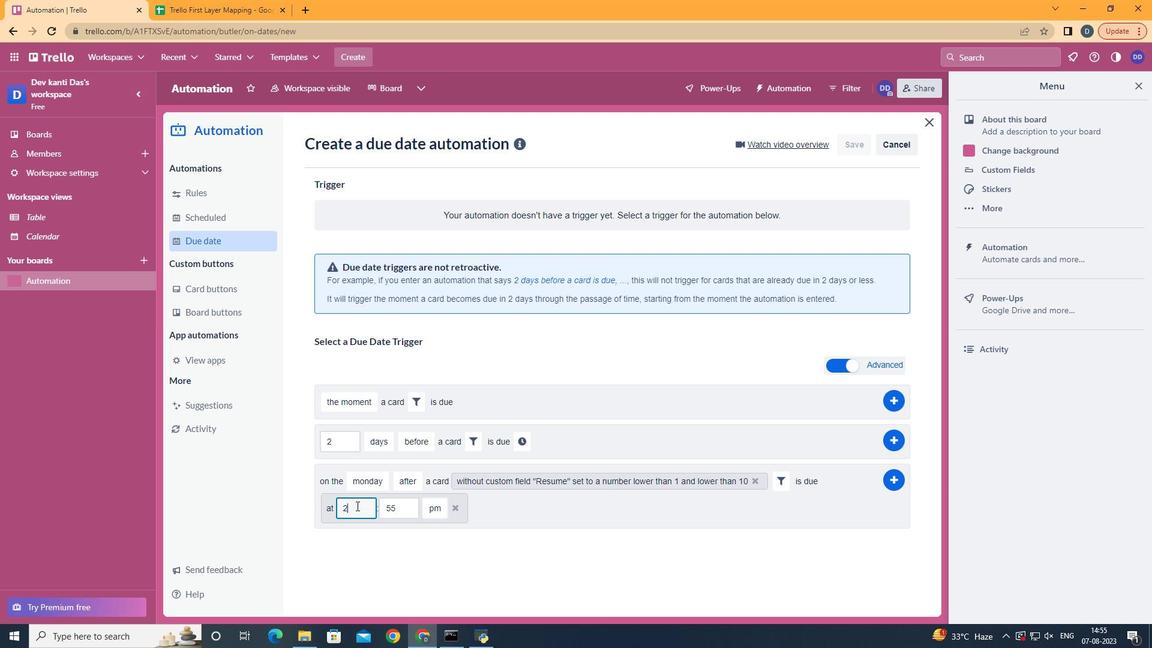 
Action: Key pressed <Key.backspace>11
Screenshot: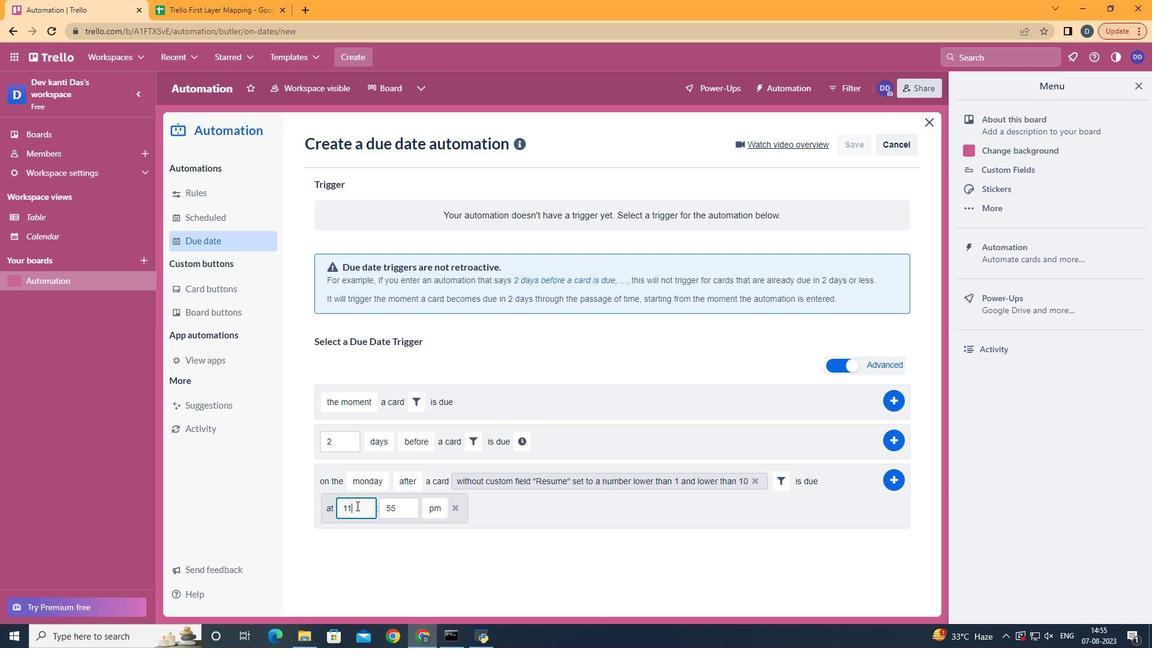 
Action: Mouse moved to (399, 510)
Screenshot: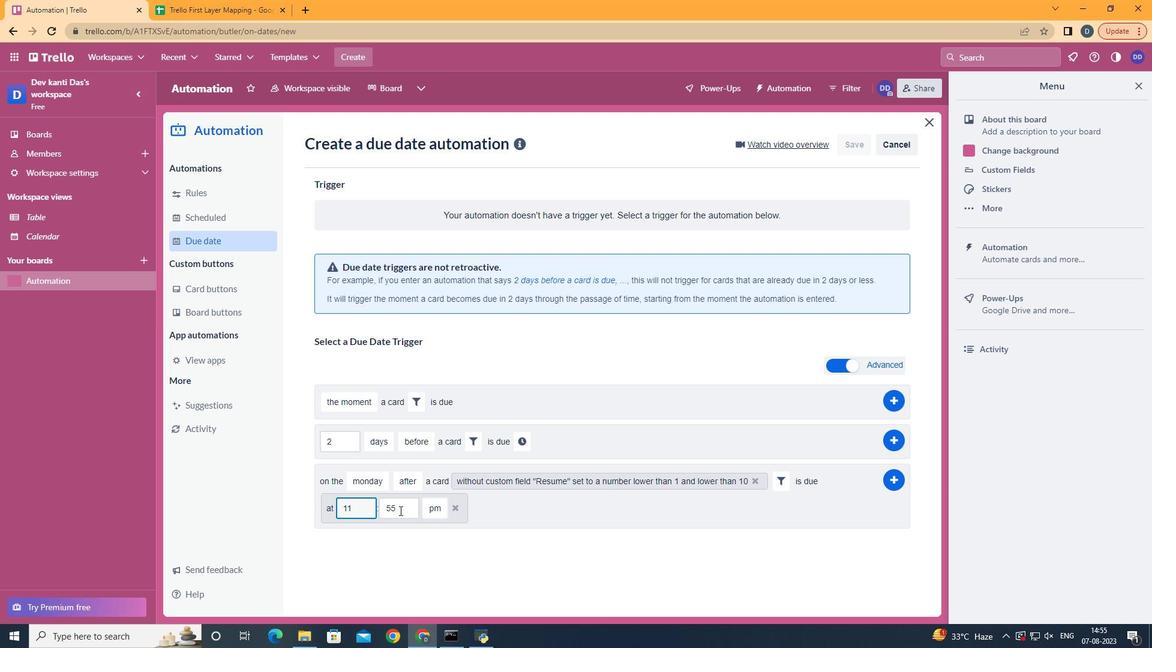 
Action: Mouse pressed left at (399, 510)
Screenshot: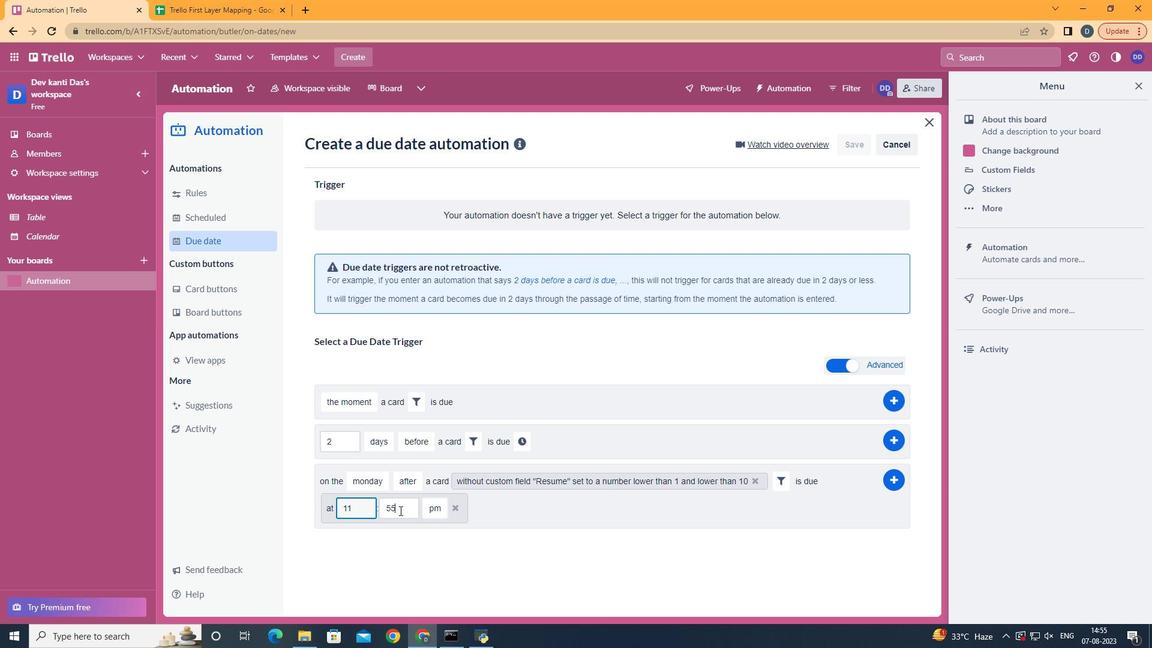 
Action: Key pressed <Key.backspace><Key.backspace>00
Screenshot: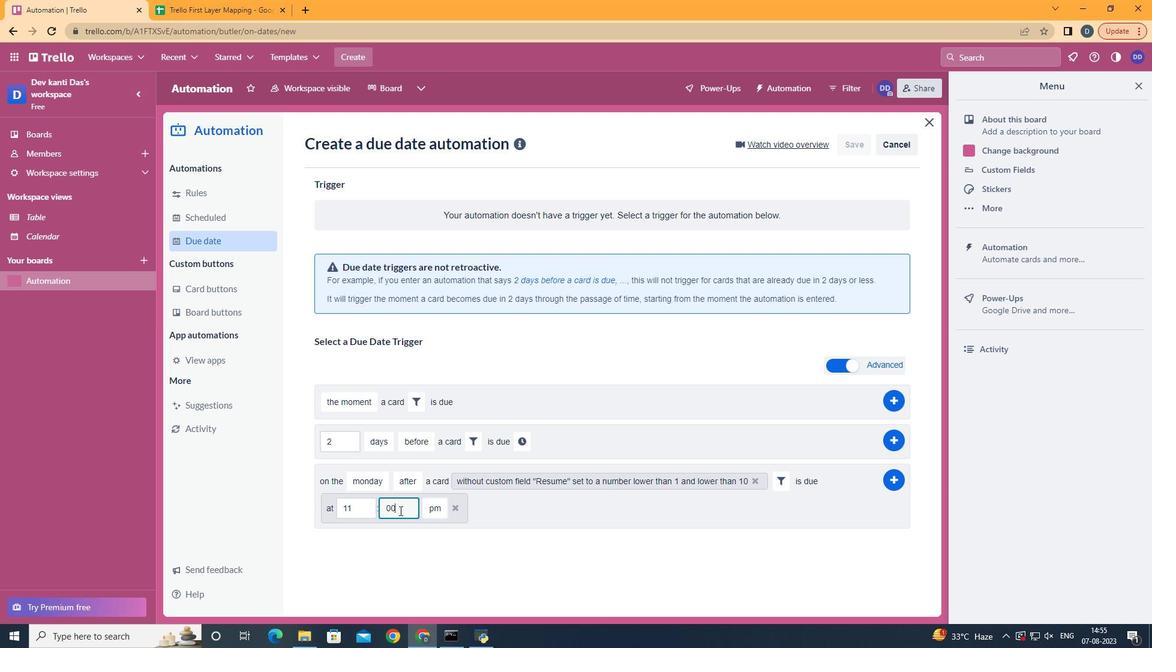 
Action: Mouse moved to (440, 537)
Screenshot: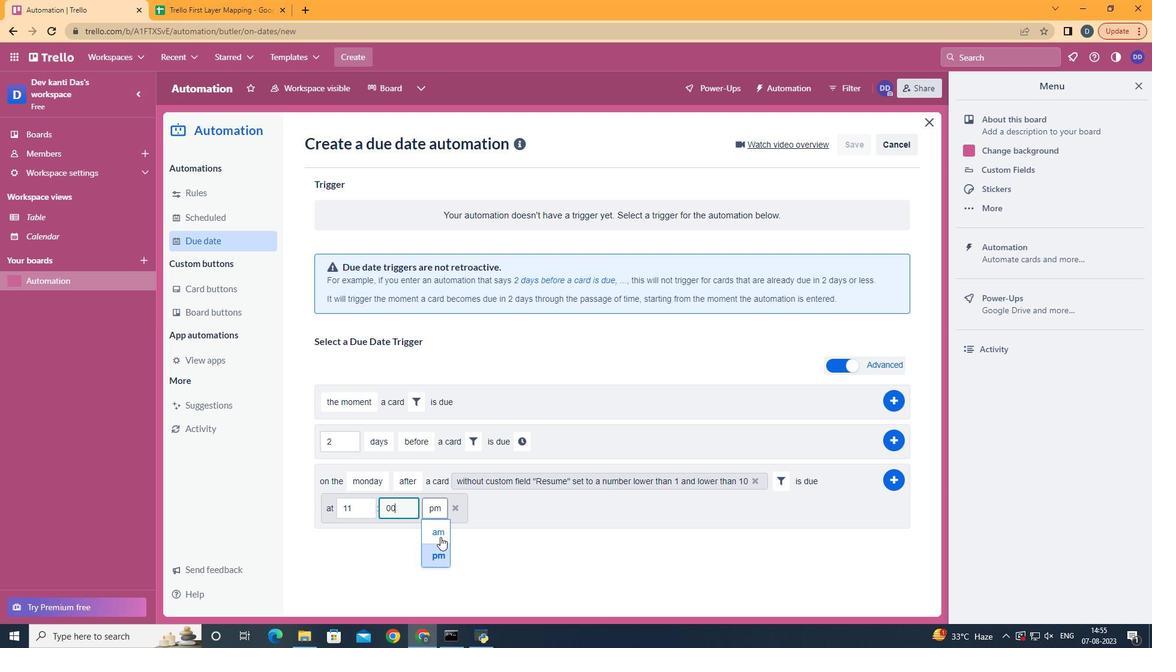
Action: Mouse pressed left at (440, 537)
Screenshot: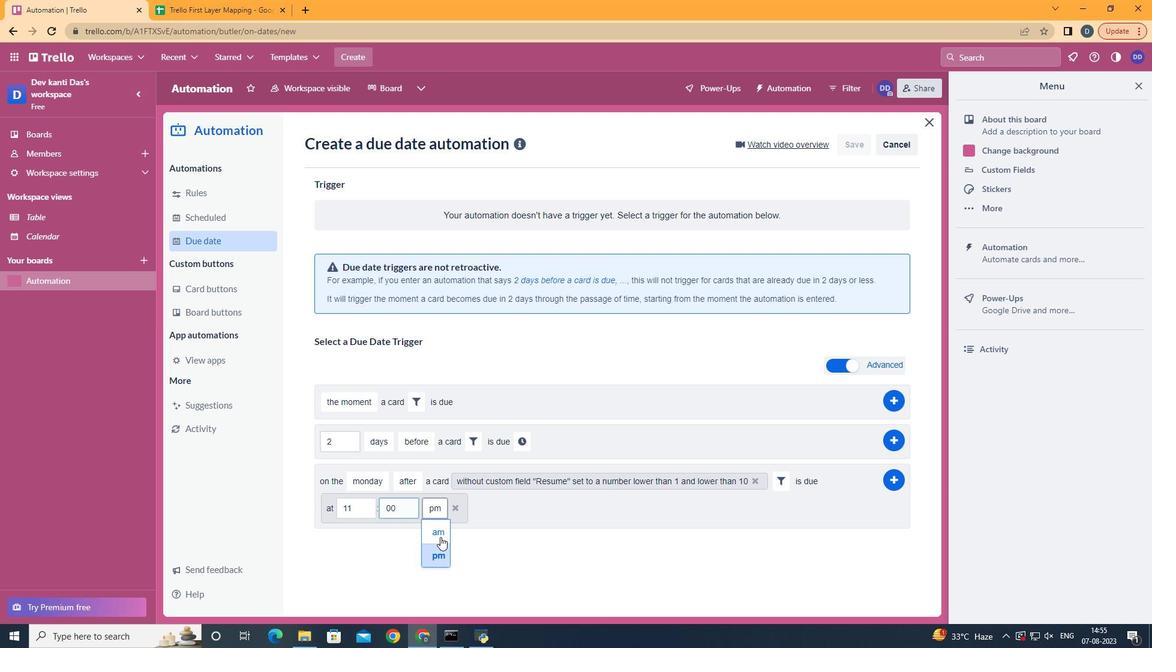 
Action: Mouse moved to (898, 477)
Screenshot: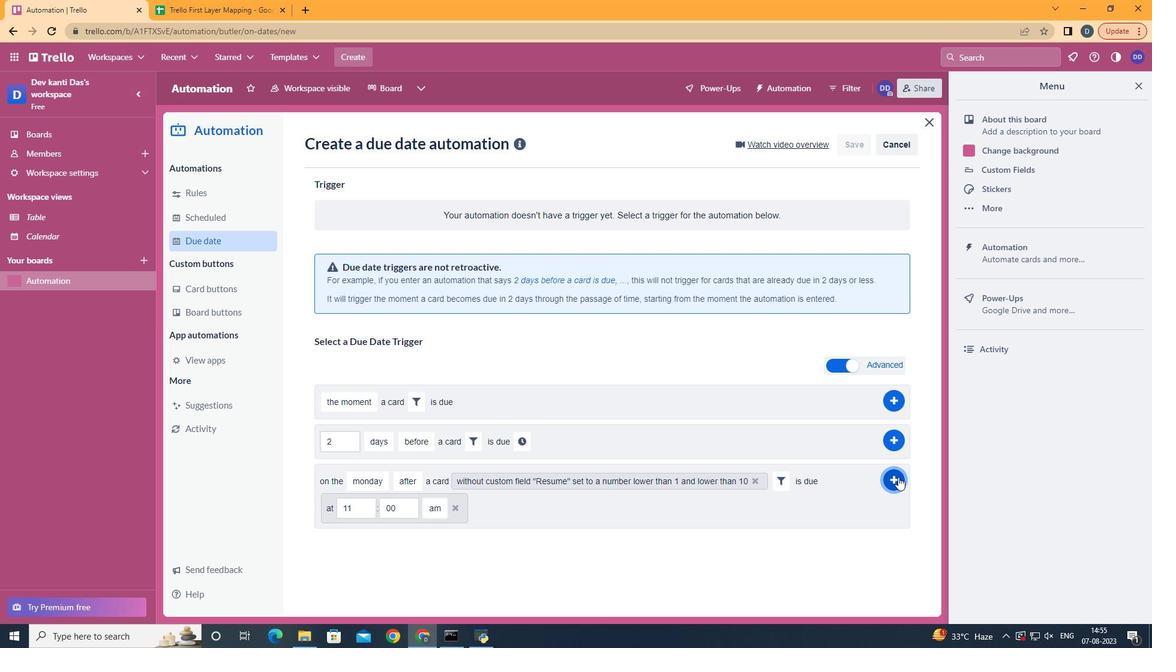 
Action: Mouse pressed left at (898, 477)
Screenshot: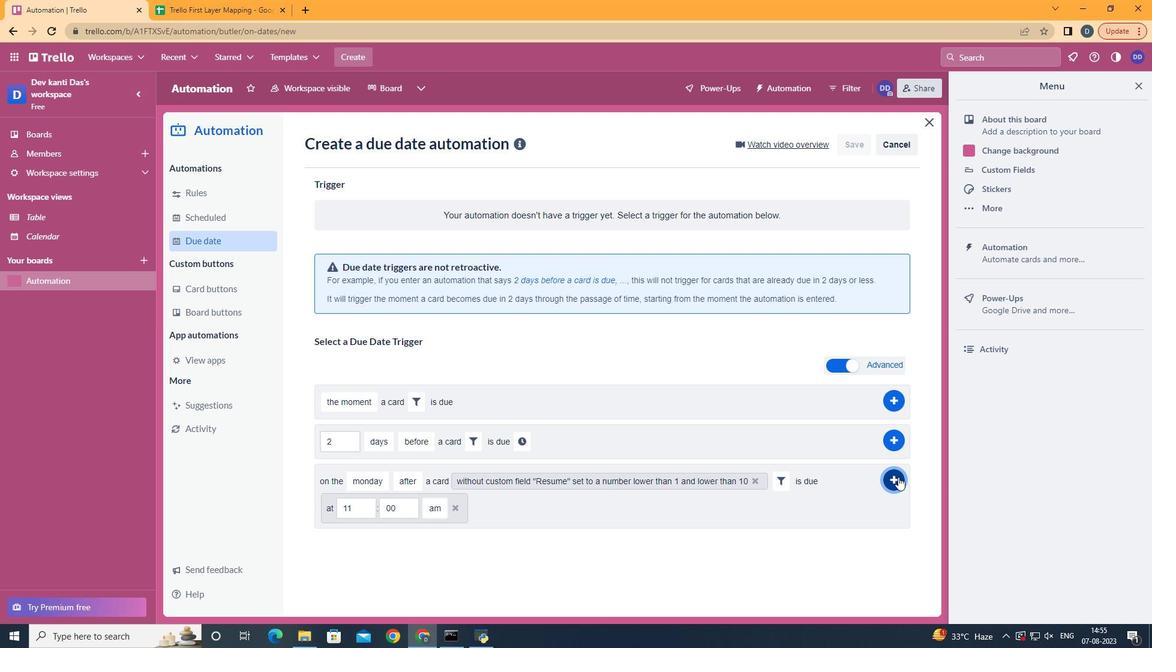 
Action: Mouse moved to (700, 238)
Screenshot: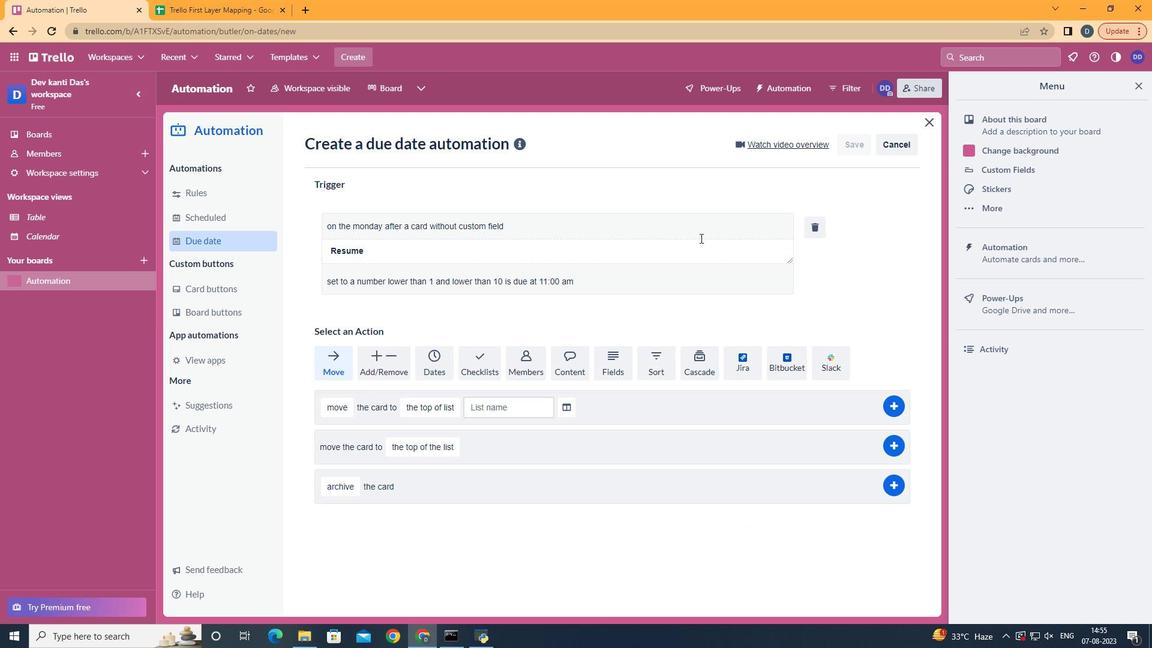 
